 Task: Add a signature Jose Hernandez containing Have a great National Environment Day, Jose Hernandez to email address softage.5@softage.net and add a label Software development
Action: Mouse moved to (168, 24)
Screenshot: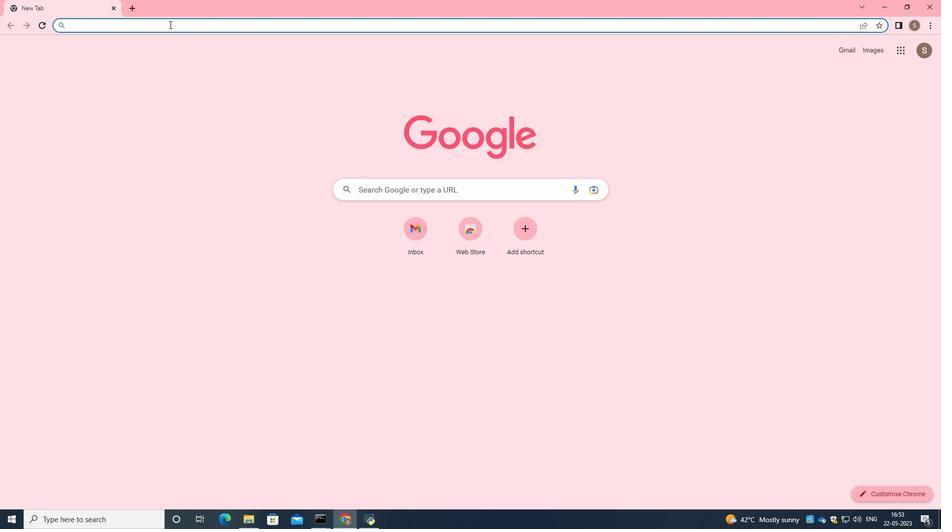 
Action: Mouse pressed left at (168, 24)
Screenshot: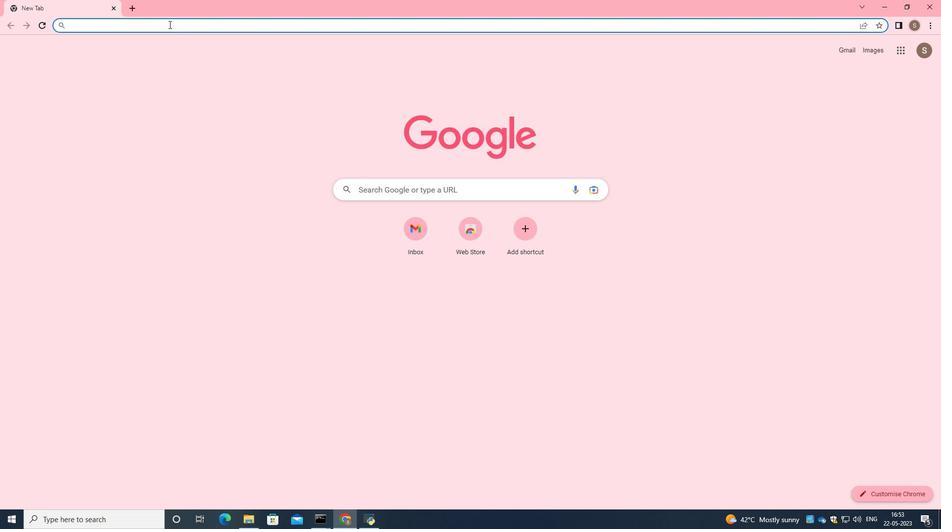 
Action: Mouse moved to (623, 349)
Screenshot: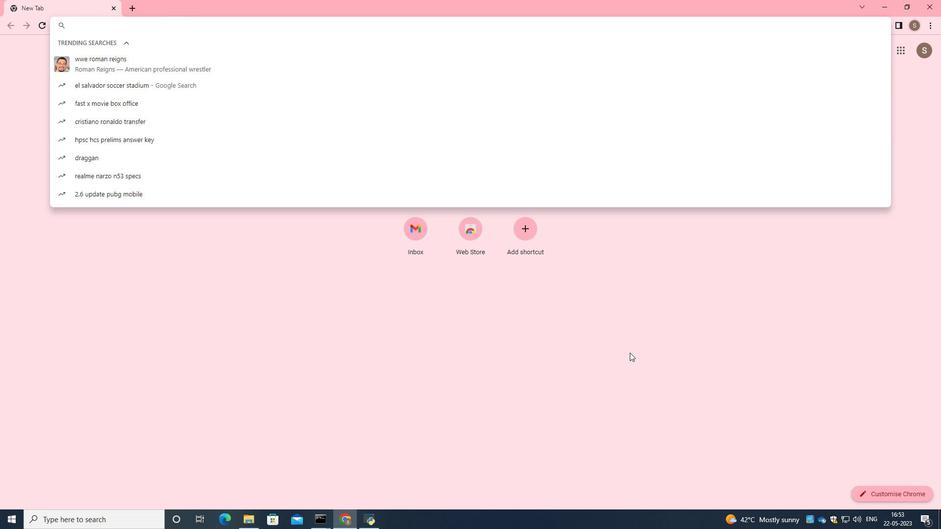 
Action: Mouse pressed left at (623, 349)
Screenshot: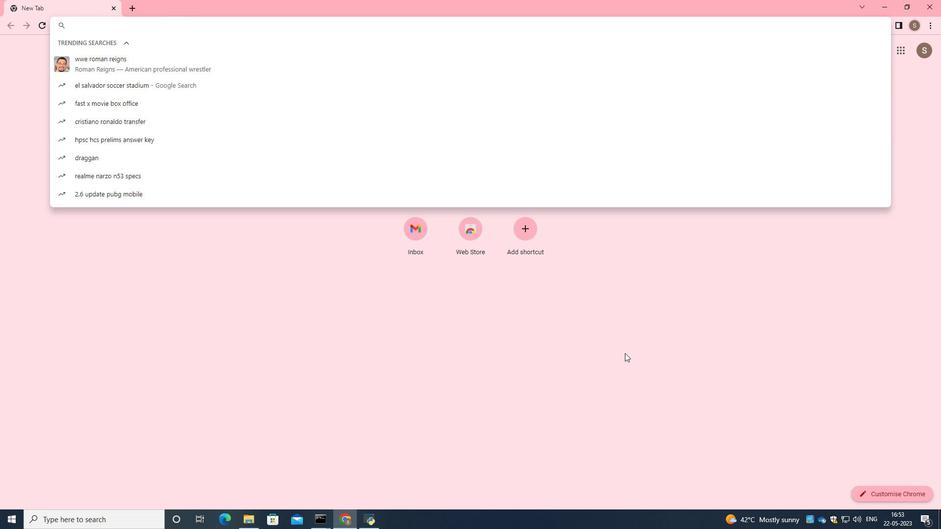 
Action: Mouse moved to (852, 52)
Screenshot: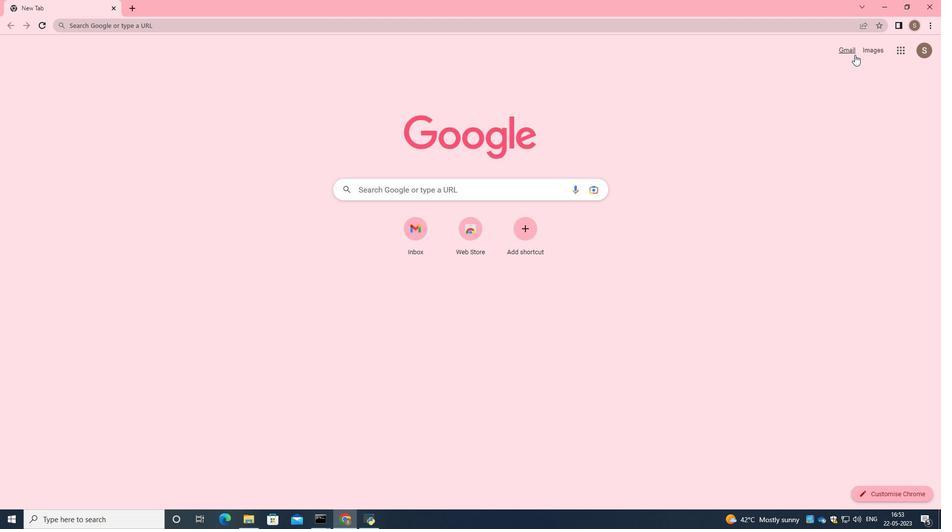 
Action: Mouse pressed left at (852, 52)
Screenshot: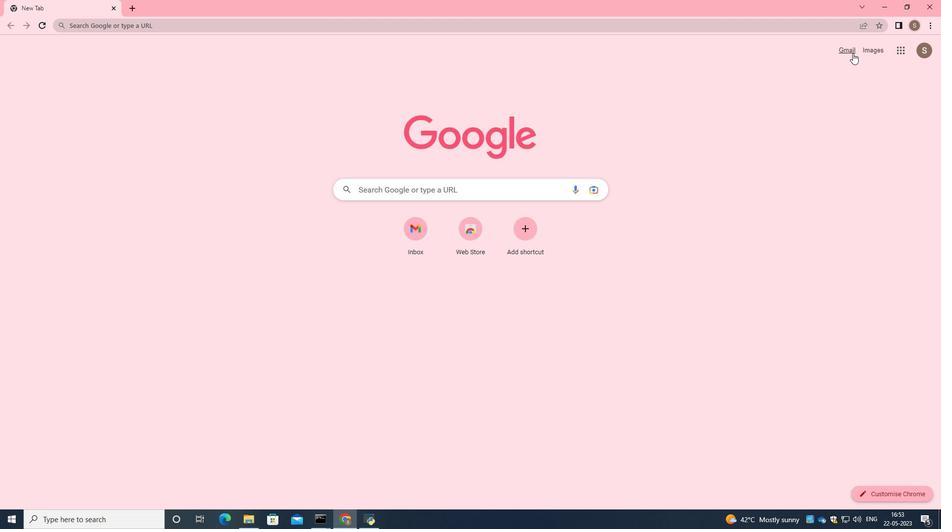 
Action: Mouse moved to (834, 72)
Screenshot: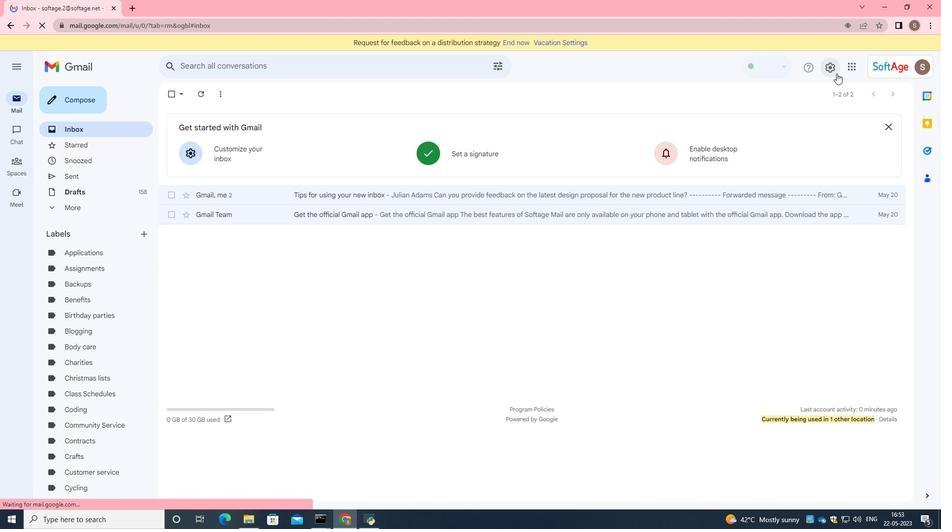 
Action: Mouse pressed left at (834, 72)
Screenshot: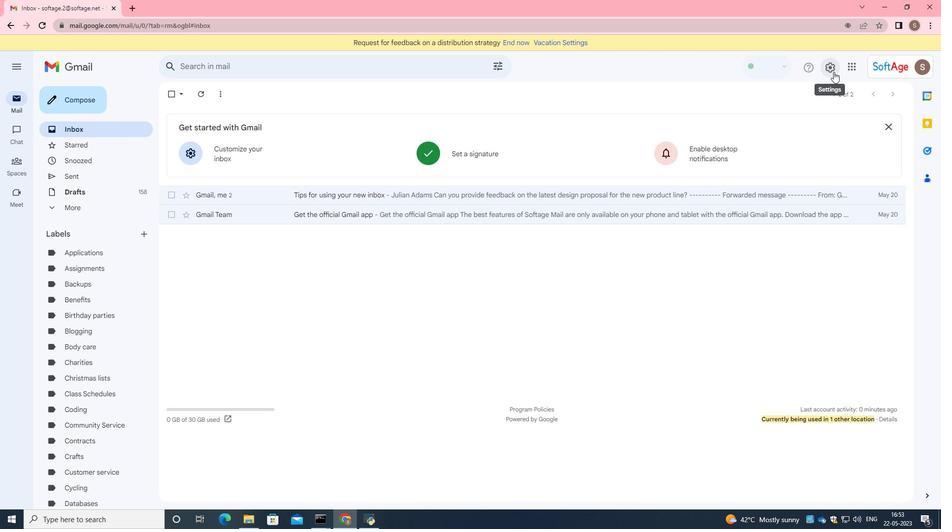 
Action: Mouse moved to (817, 113)
Screenshot: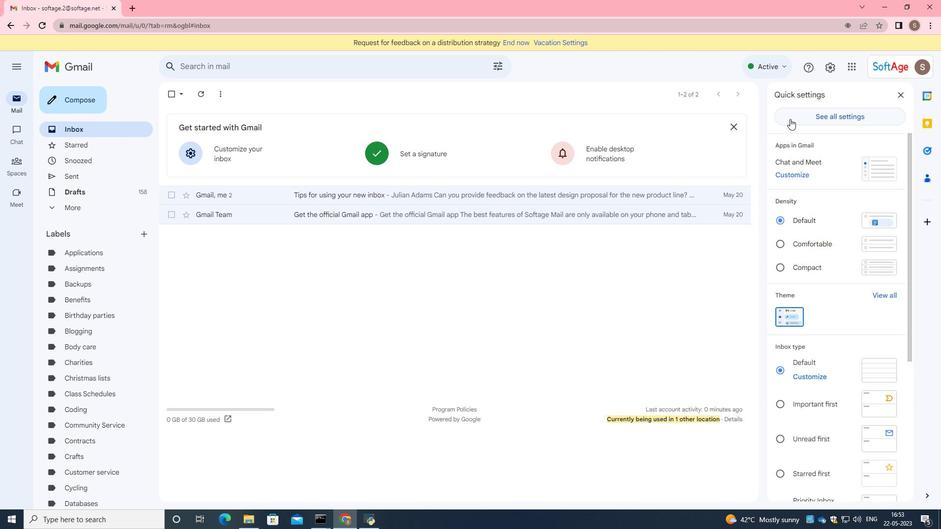 
Action: Mouse pressed left at (817, 113)
Screenshot: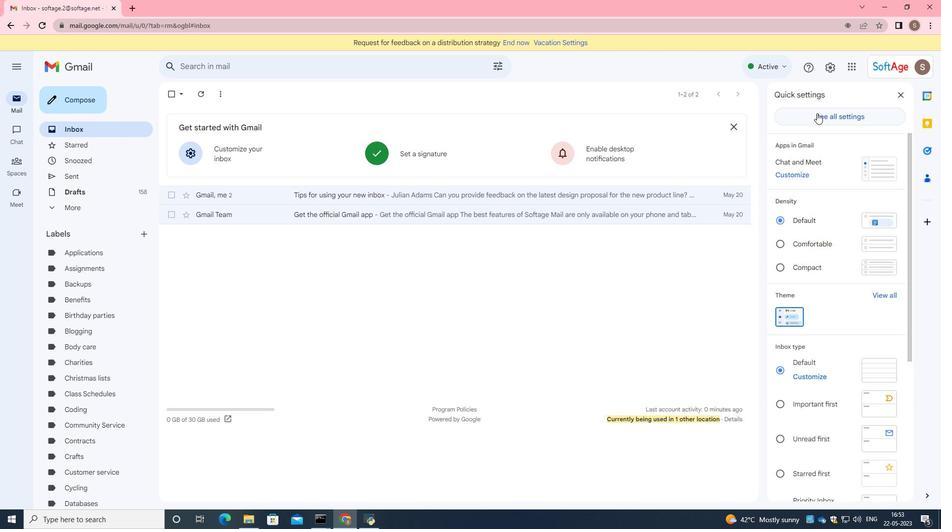
Action: Mouse moved to (541, 210)
Screenshot: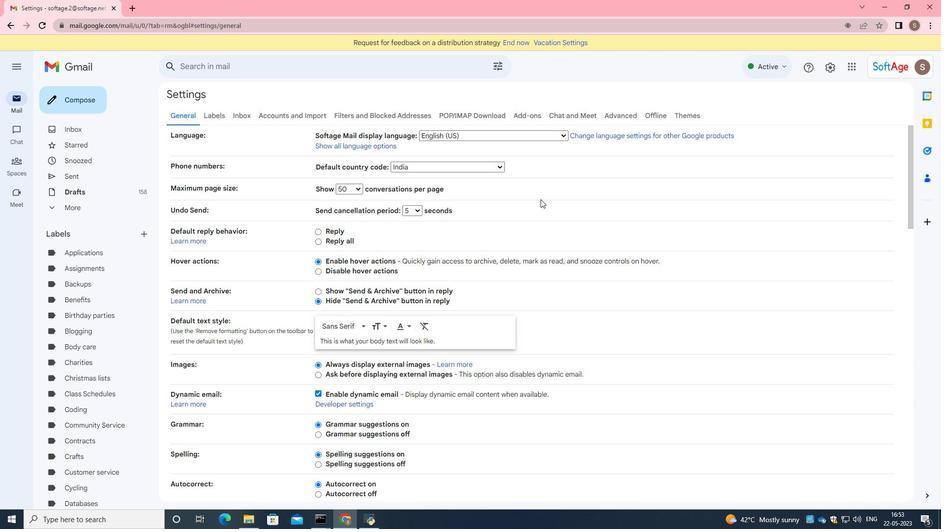
Action: Mouse scrolled (541, 210) with delta (0, 0)
Screenshot: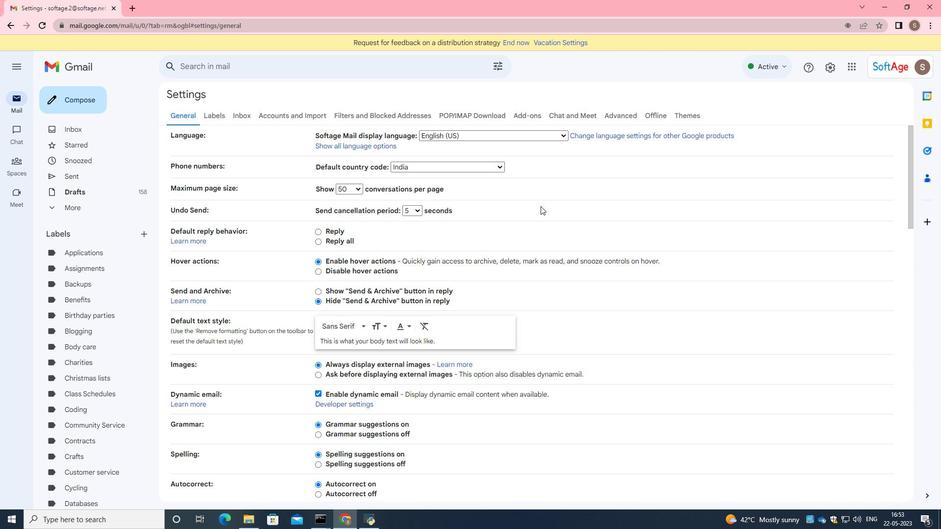 
Action: Mouse moved to (541, 214)
Screenshot: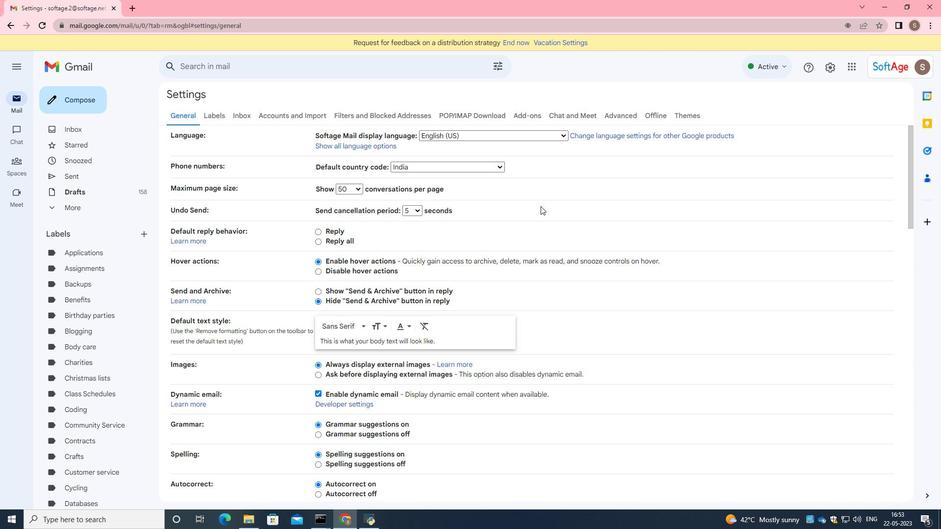
Action: Mouse scrolled (541, 214) with delta (0, 0)
Screenshot: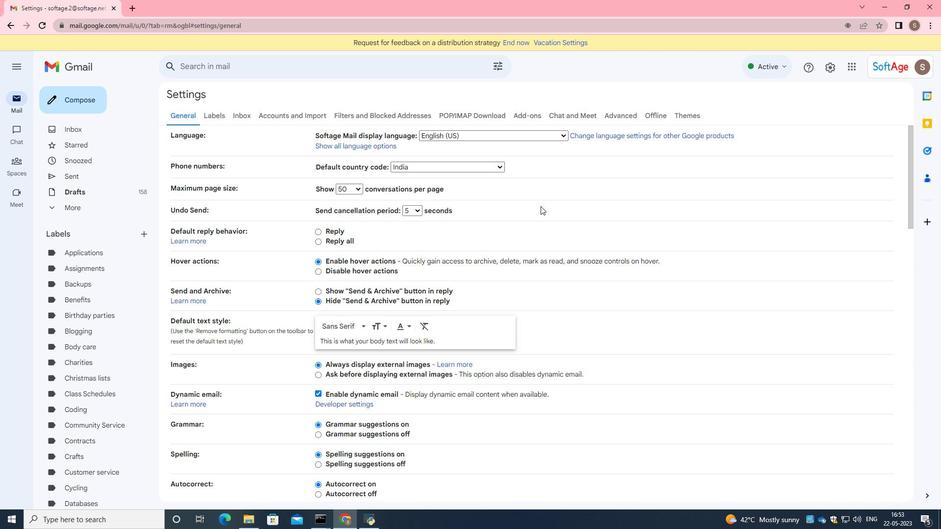 
Action: Mouse moved to (541, 215)
Screenshot: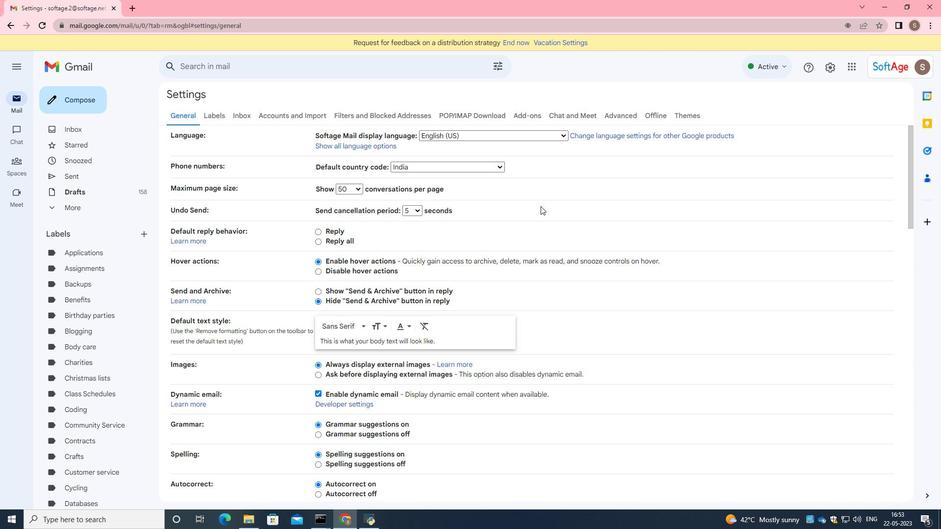 
Action: Mouse scrolled (541, 214) with delta (0, 0)
Screenshot: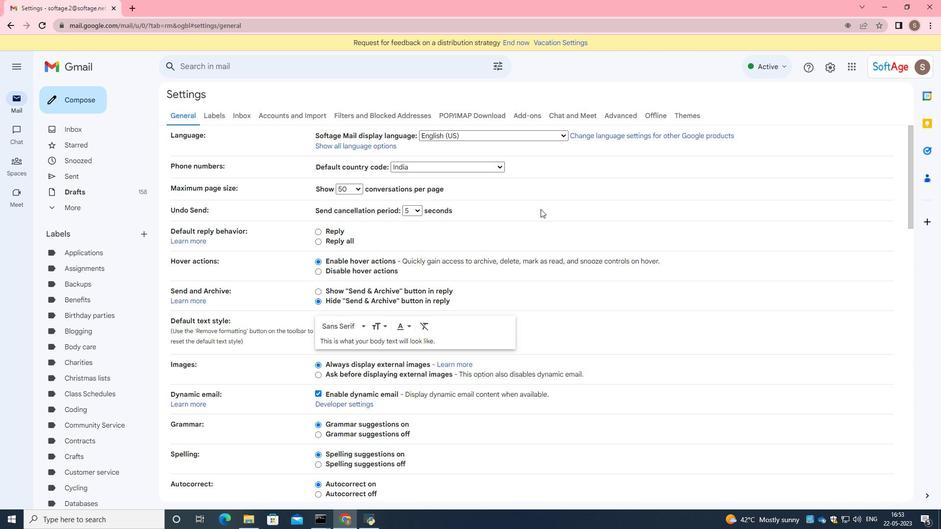 
Action: Mouse scrolled (541, 214) with delta (0, 0)
Screenshot: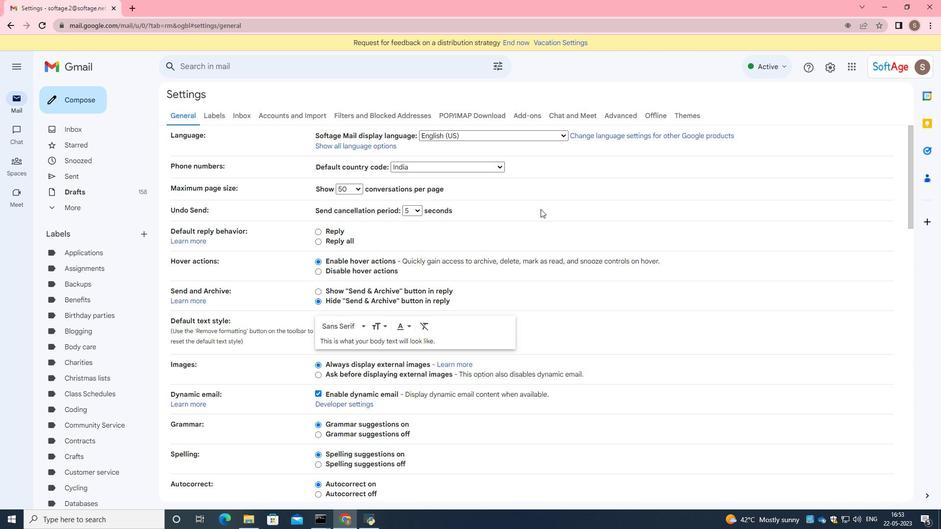 
Action: Mouse scrolled (541, 214) with delta (0, 0)
Screenshot: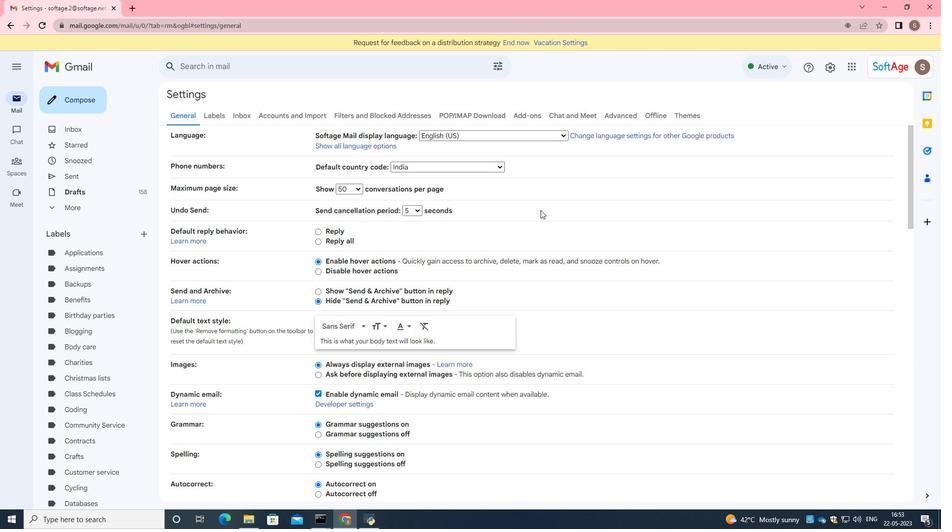 
Action: Mouse moved to (540, 215)
Screenshot: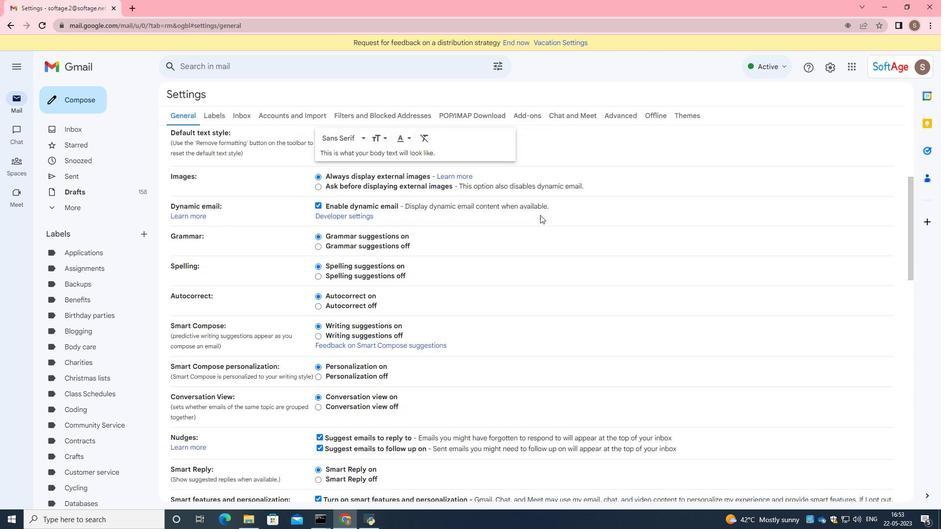 
Action: Mouse scrolled (540, 214) with delta (0, 0)
Screenshot: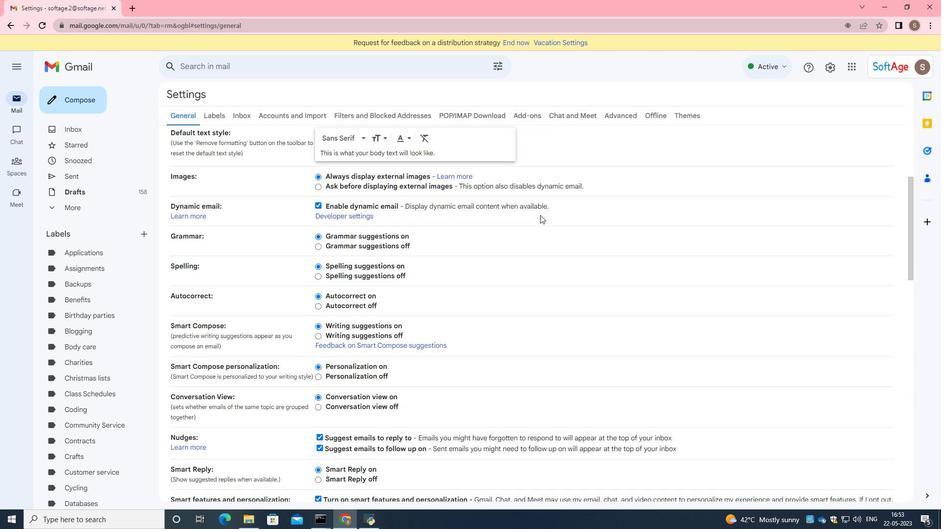
Action: Mouse scrolled (540, 214) with delta (0, 0)
Screenshot: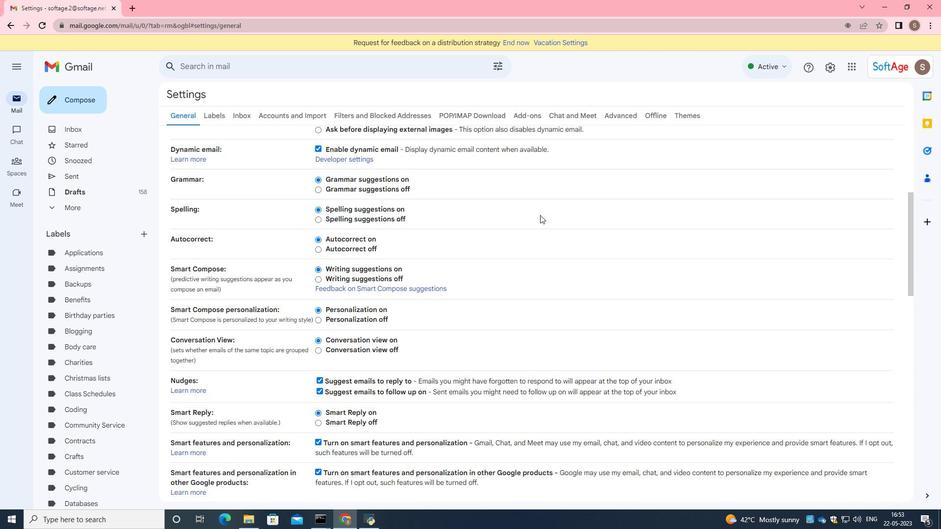 
Action: Mouse scrolled (540, 214) with delta (0, 0)
Screenshot: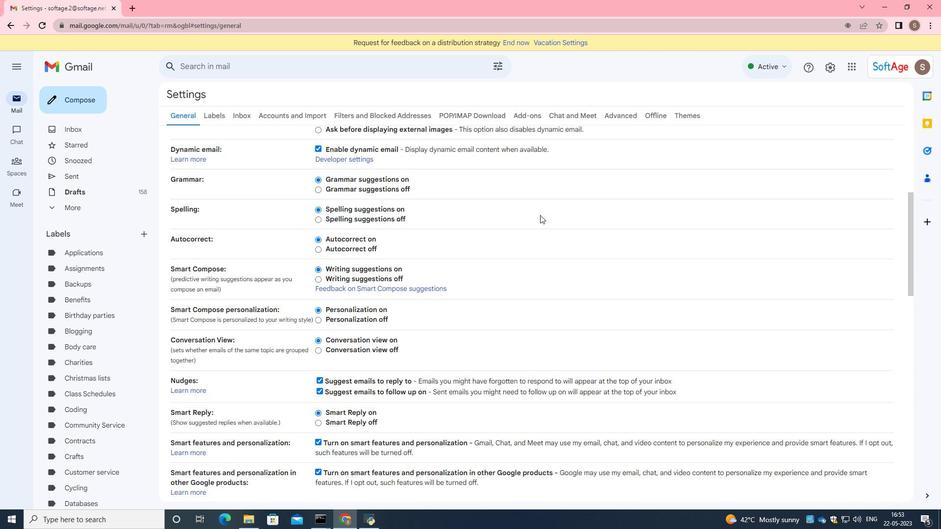 
Action: Mouse scrolled (540, 214) with delta (0, 0)
Screenshot: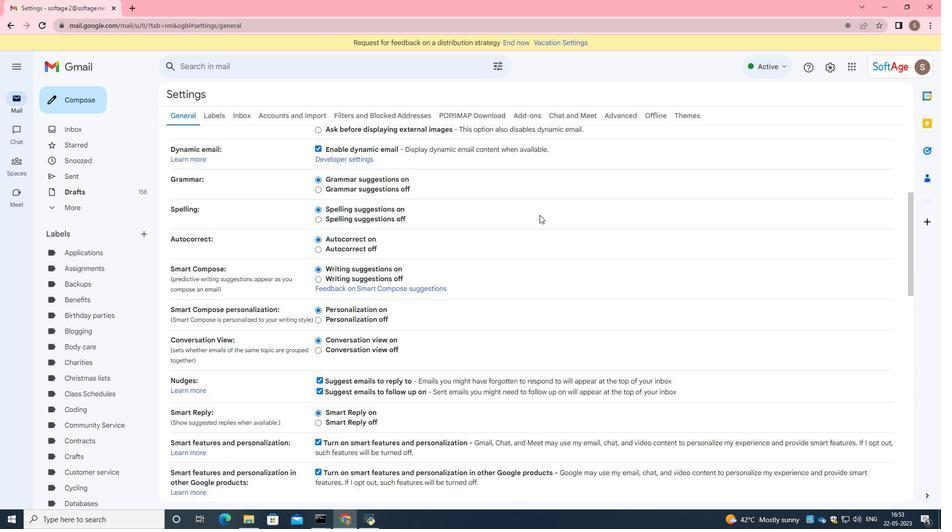 
Action: Mouse scrolled (540, 214) with delta (0, 0)
Screenshot: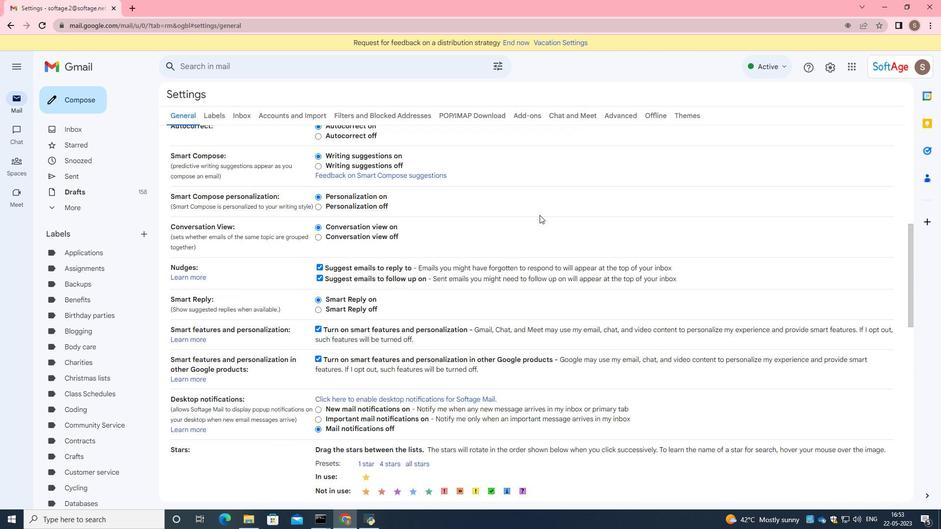 
Action: Mouse scrolled (540, 214) with delta (0, 0)
Screenshot: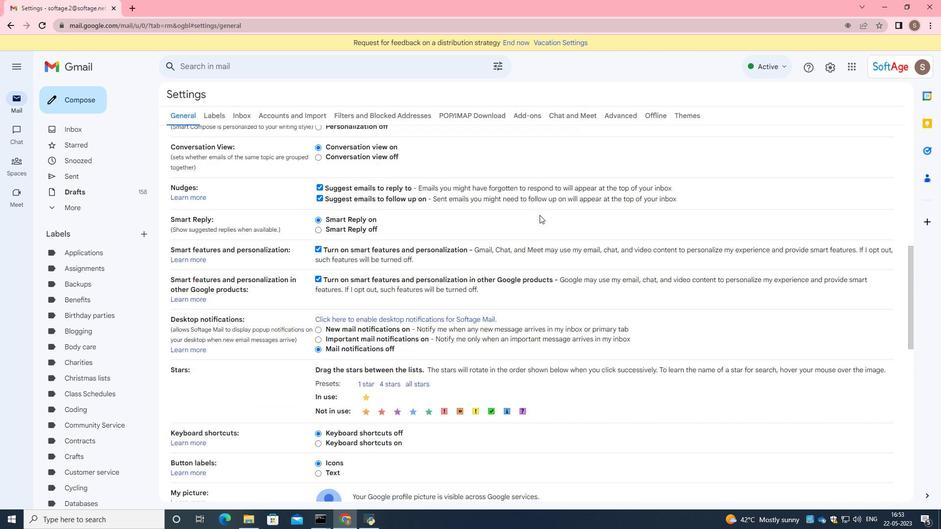 
Action: Mouse moved to (427, 464)
Screenshot: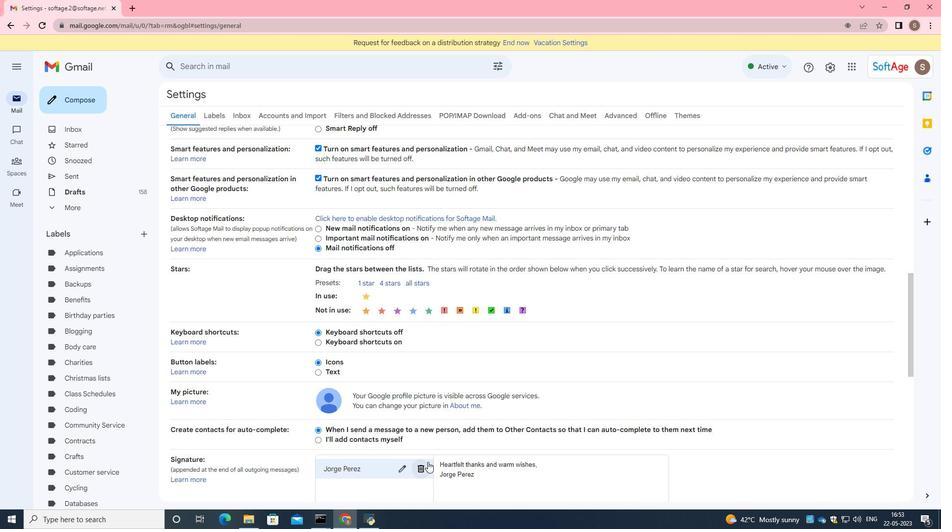 
Action: Mouse pressed left at (427, 464)
Screenshot: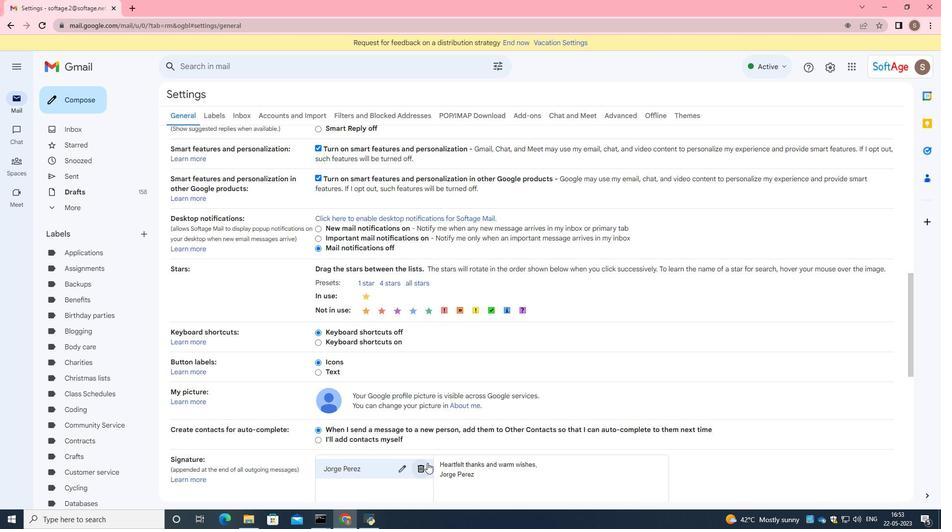 
Action: Mouse moved to (551, 288)
Screenshot: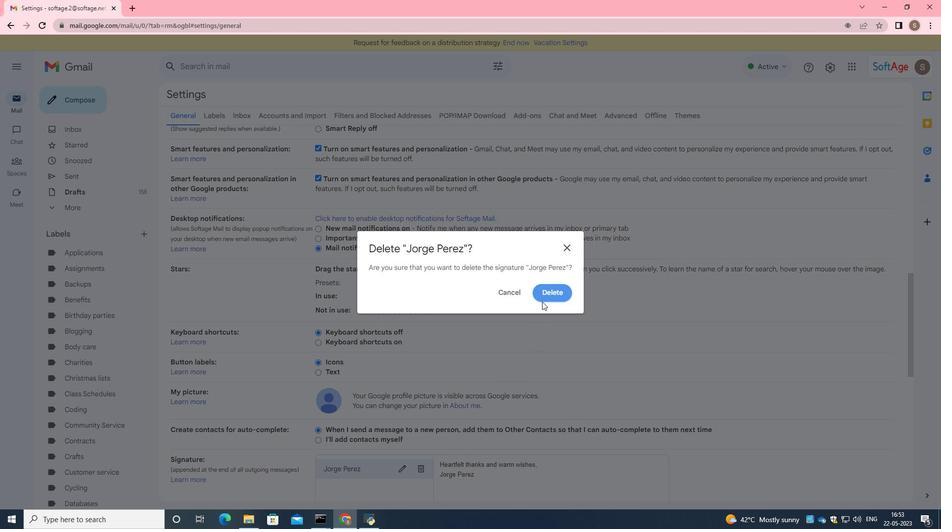 
Action: Mouse pressed left at (551, 288)
Screenshot: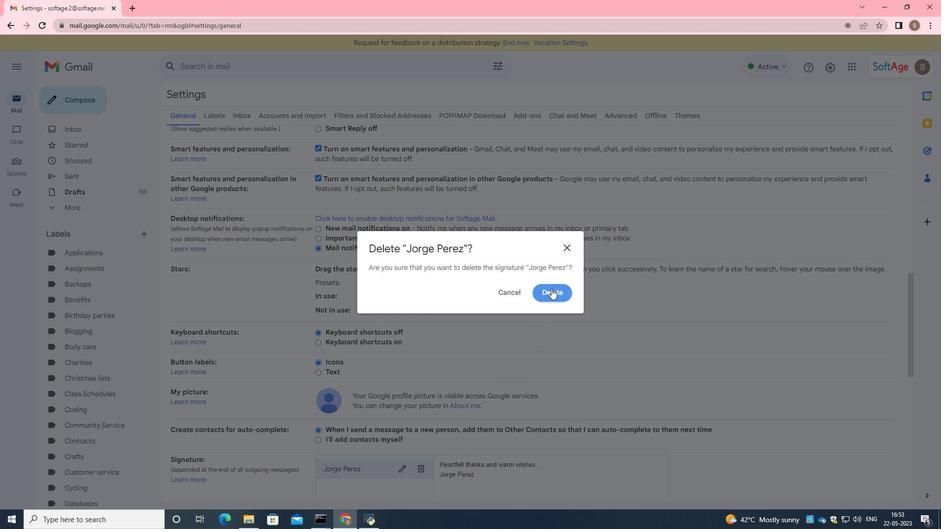 
Action: Mouse moved to (474, 378)
Screenshot: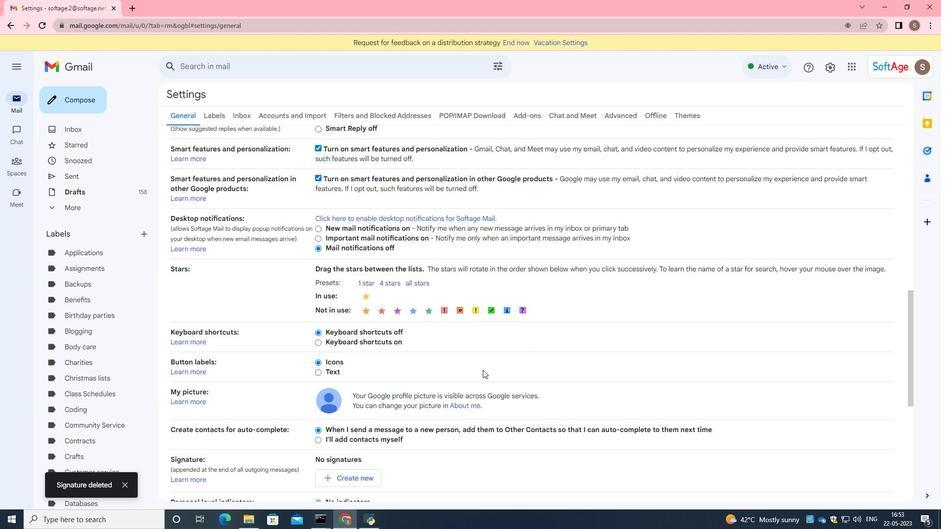 
Action: Mouse scrolled (474, 377) with delta (0, 0)
Screenshot: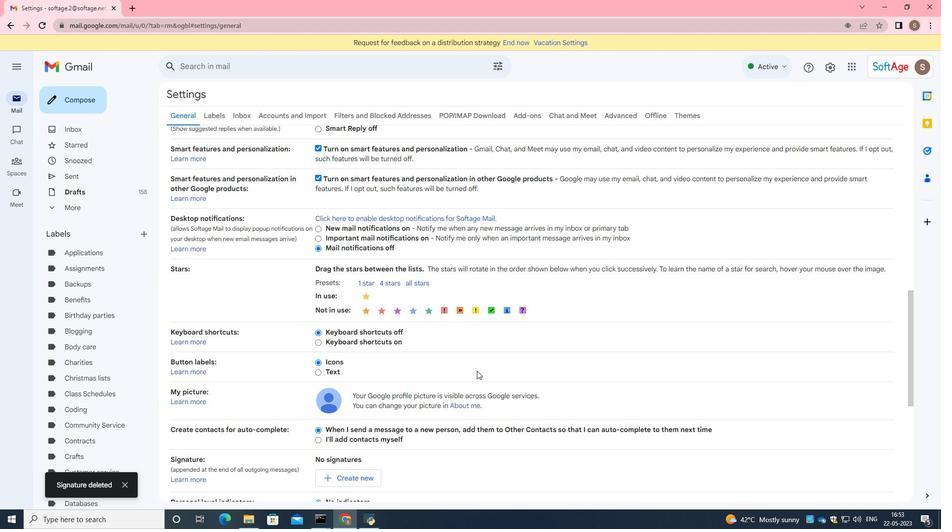 
Action: Mouse moved to (472, 385)
Screenshot: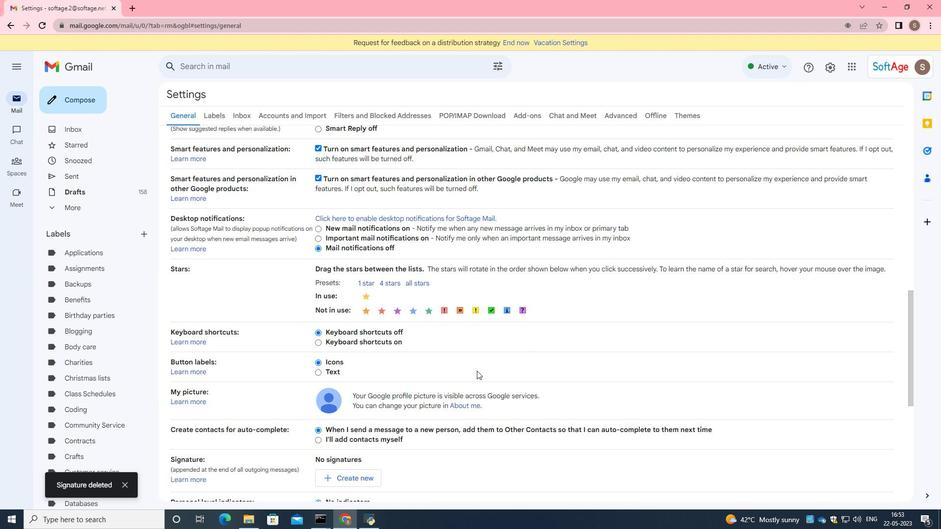 
Action: Mouse scrolled (472, 384) with delta (0, 0)
Screenshot: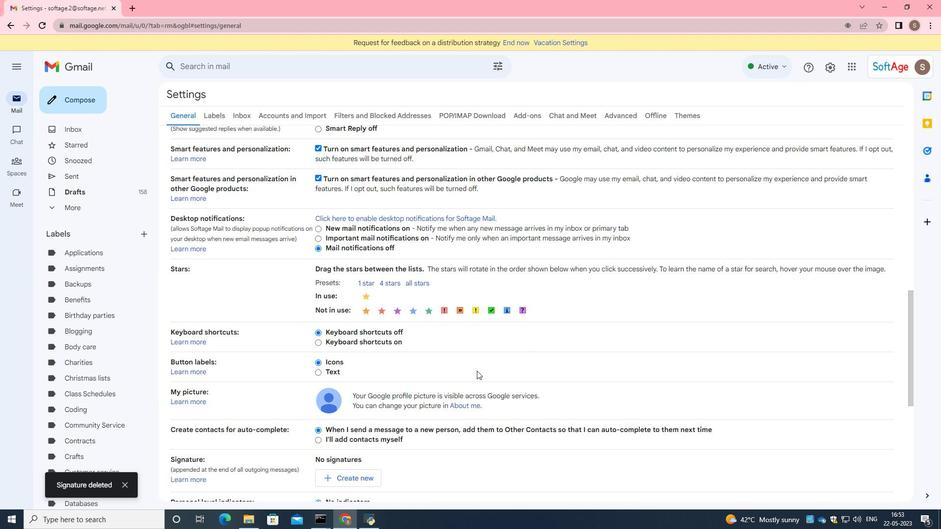 
Action: Mouse moved to (470, 387)
Screenshot: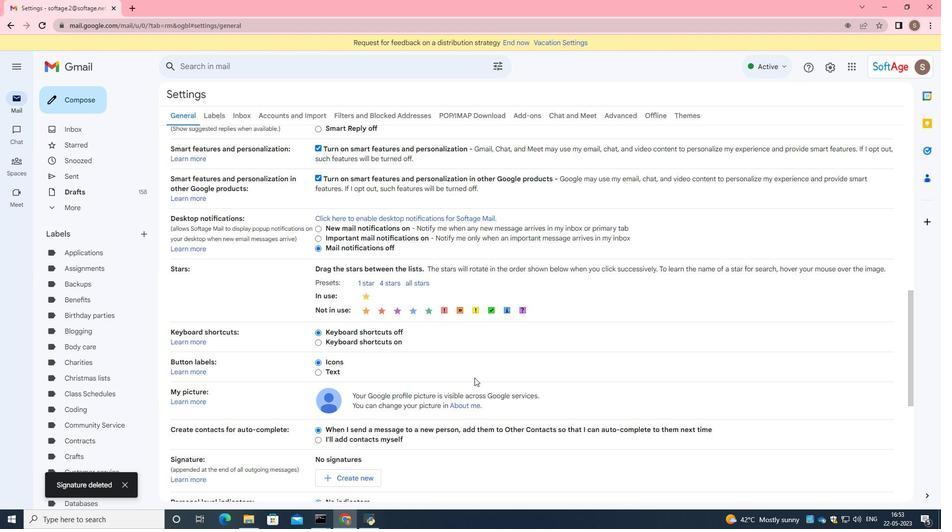 
Action: Mouse scrolled (470, 387) with delta (0, 0)
Screenshot: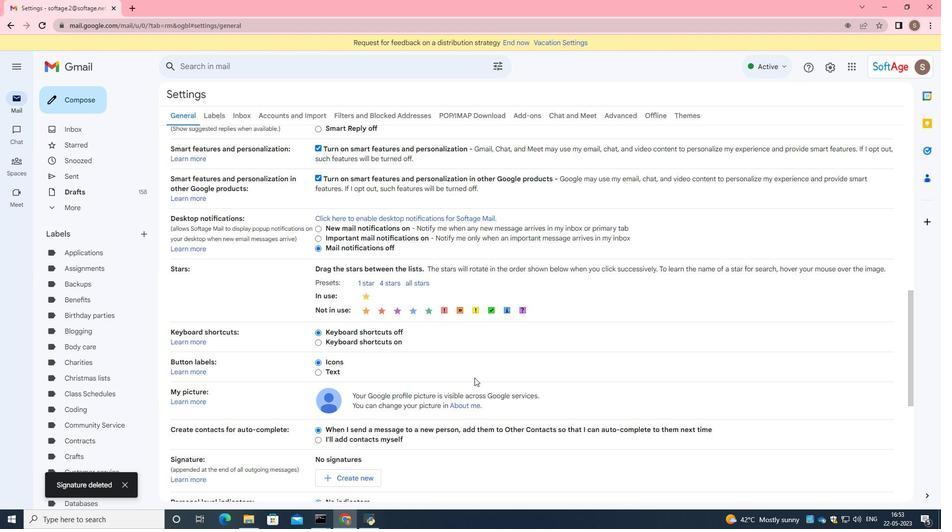 
Action: Mouse moved to (361, 317)
Screenshot: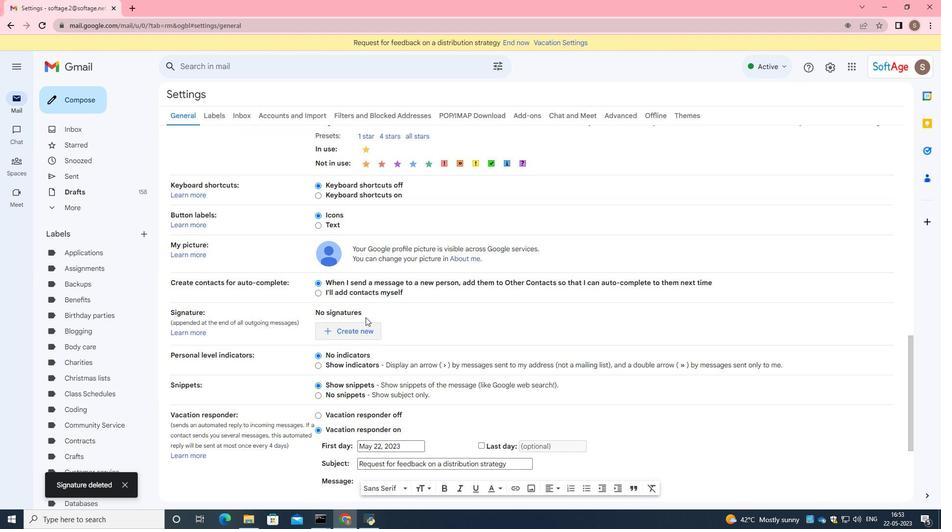 
Action: Mouse pressed left at (361, 317)
Screenshot: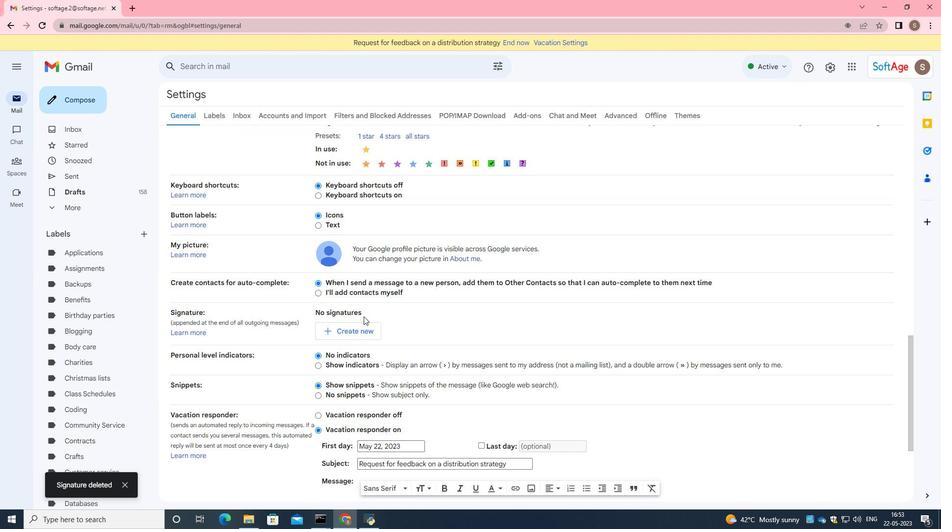 
Action: Mouse moved to (365, 331)
Screenshot: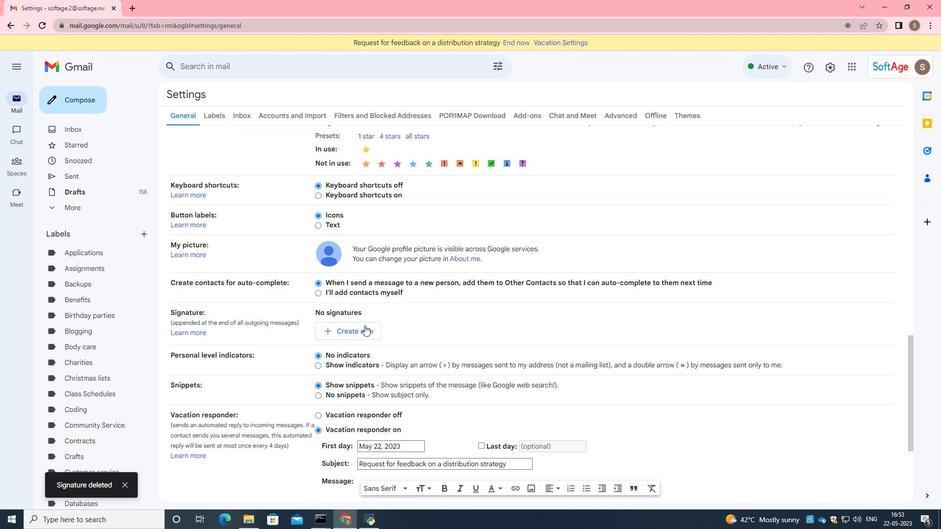 
Action: Mouse pressed left at (365, 331)
Screenshot: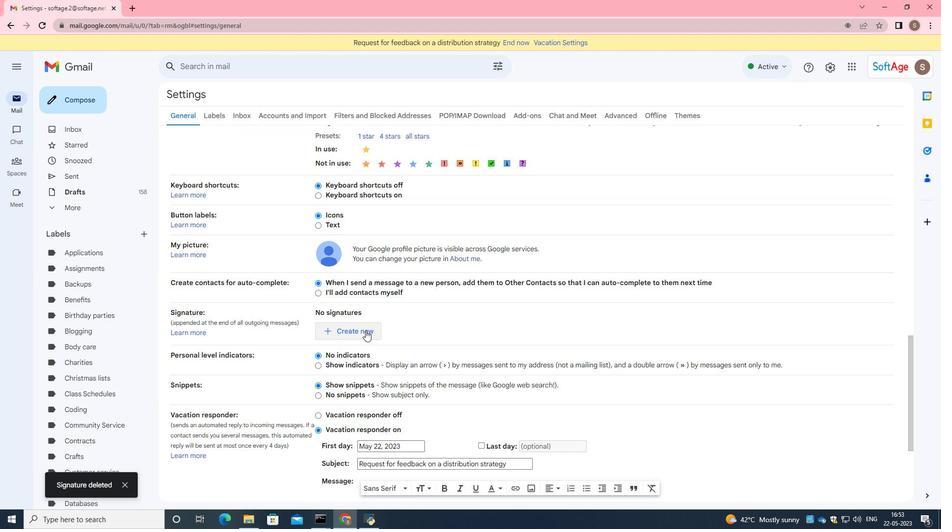 
Action: Mouse moved to (482, 264)
Screenshot: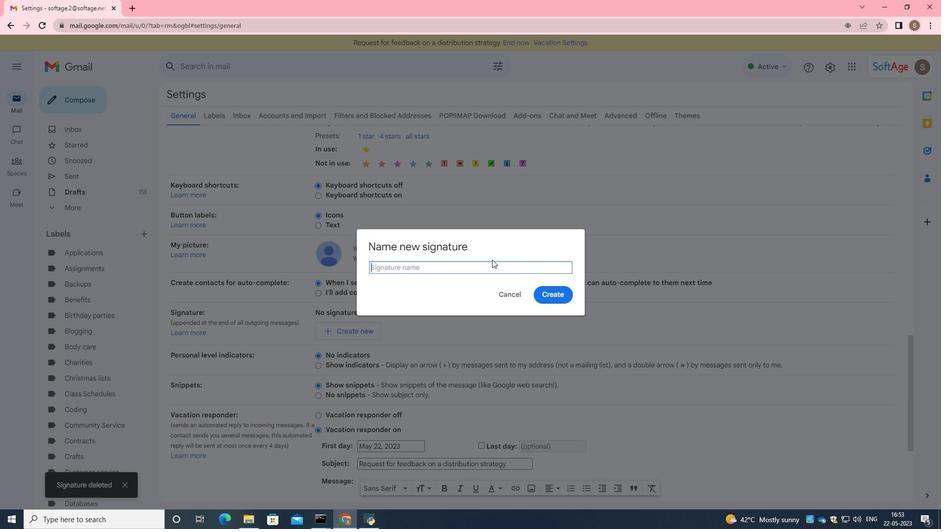 
Action: Key pressed <Key.caps_lock>J<Key.caps_lock>ose<Key.space><Key.caps_lock>H<Key.caps_lock>ernandez
Screenshot: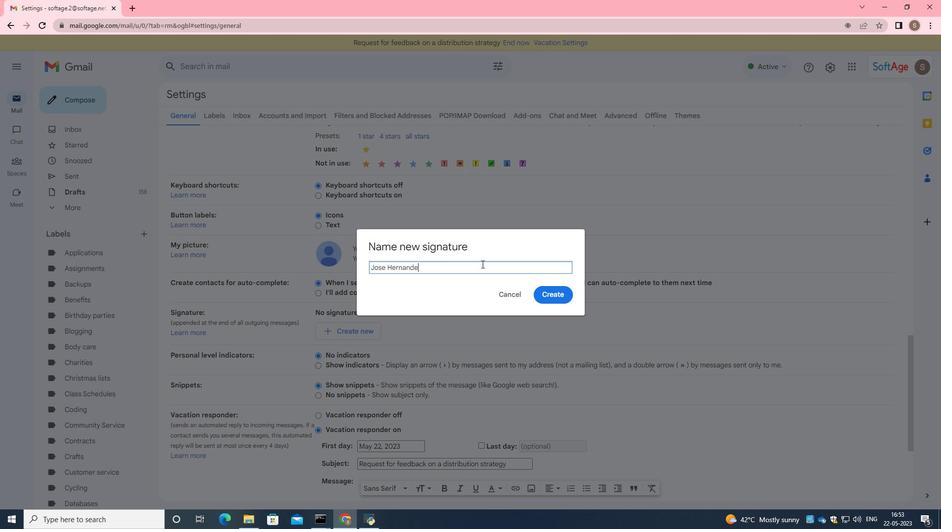 
Action: Mouse moved to (540, 292)
Screenshot: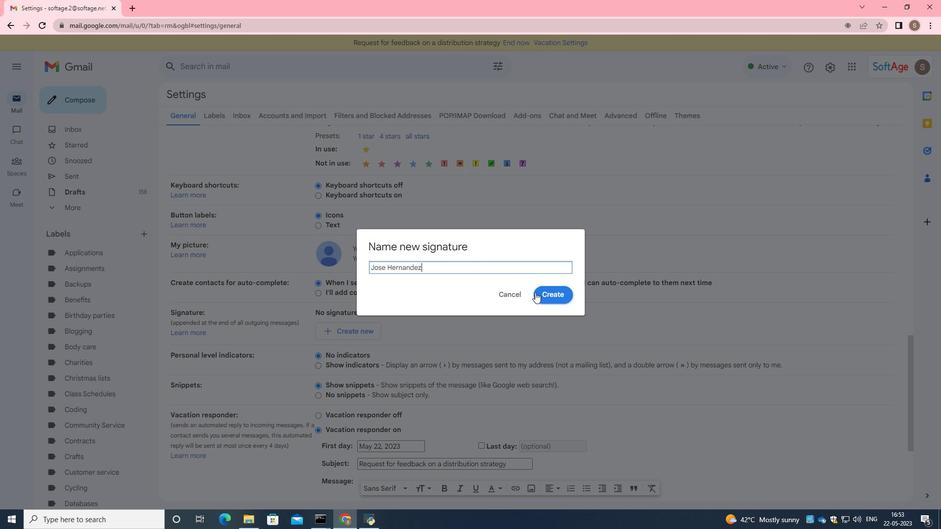 
Action: Mouse pressed left at (540, 292)
Screenshot: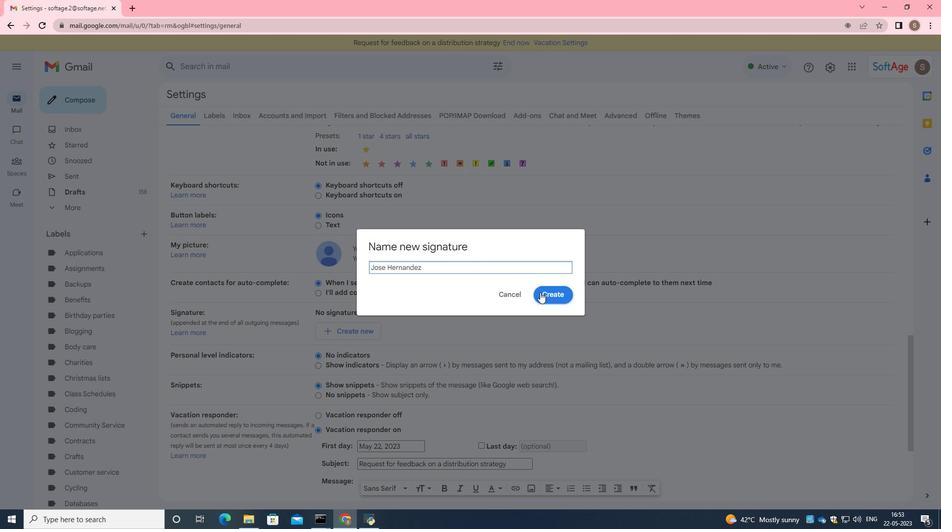 
Action: Mouse moved to (505, 329)
Screenshot: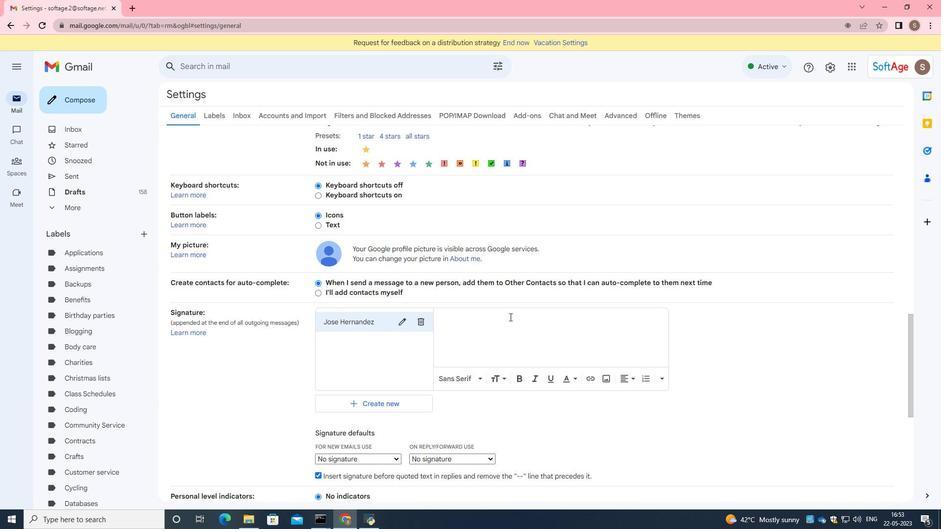 
Action: Mouse pressed left at (505, 329)
Screenshot: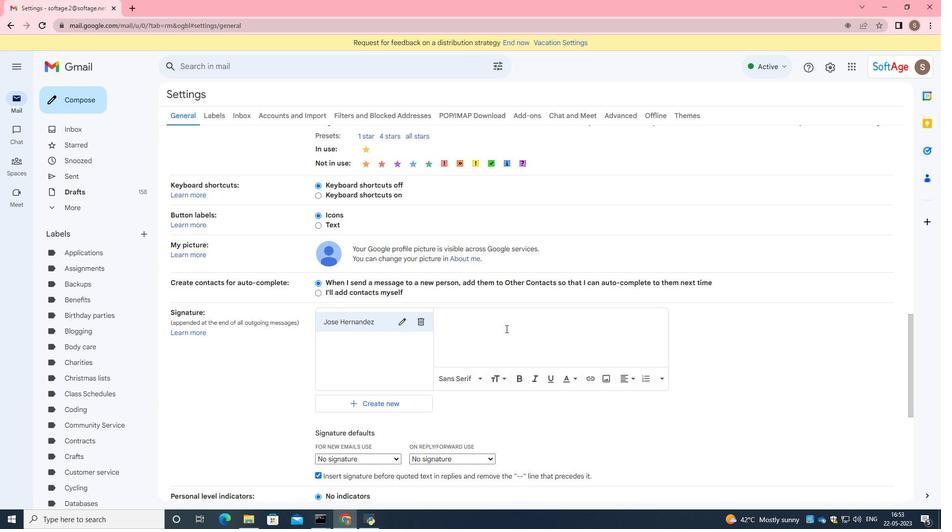 
Action: Key pressed <Key.caps_lock>H<Key.caps_lock>ave<Key.space>a<Key.space>great<Key.space><Key.caps_lock>N<Key.caps_lock>ational<Key.space><Key.caps_lock>E<Key.caps_lock>nvironment<Key.space><Key.caps_lock>D<Key.caps_lock>ay,<Key.enter><Key.caps_lock>J<Key.caps_lock>ose<Key.space><Key.caps_lock>H<Key.caps_lock>ernandez
Screenshot: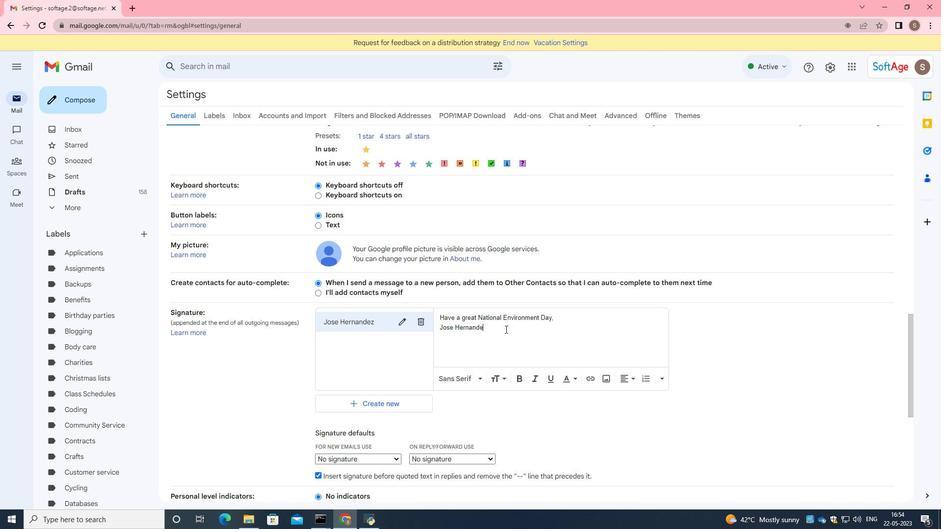
Action: Mouse moved to (506, 353)
Screenshot: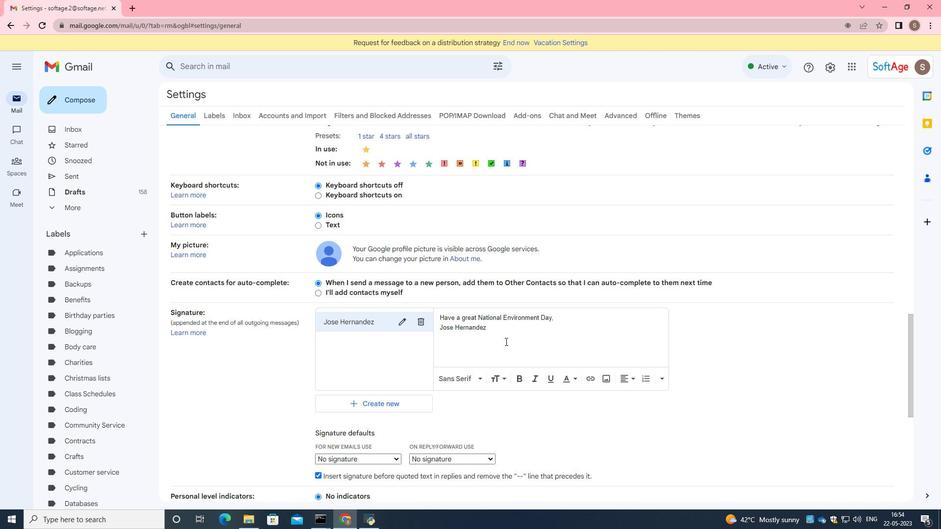
Action: Mouse scrolled (506, 352) with delta (0, 0)
Screenshot: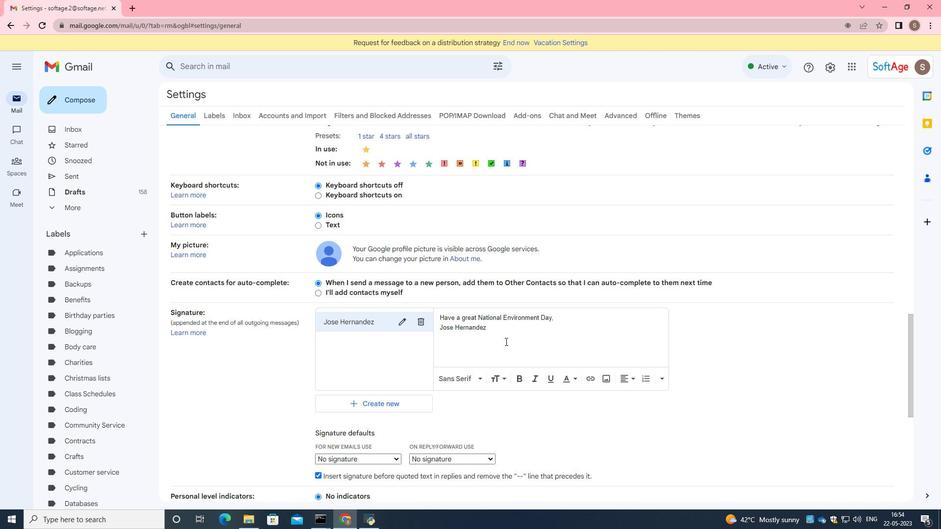 
Action: Mouse moved to (506, 354)
Screenshot: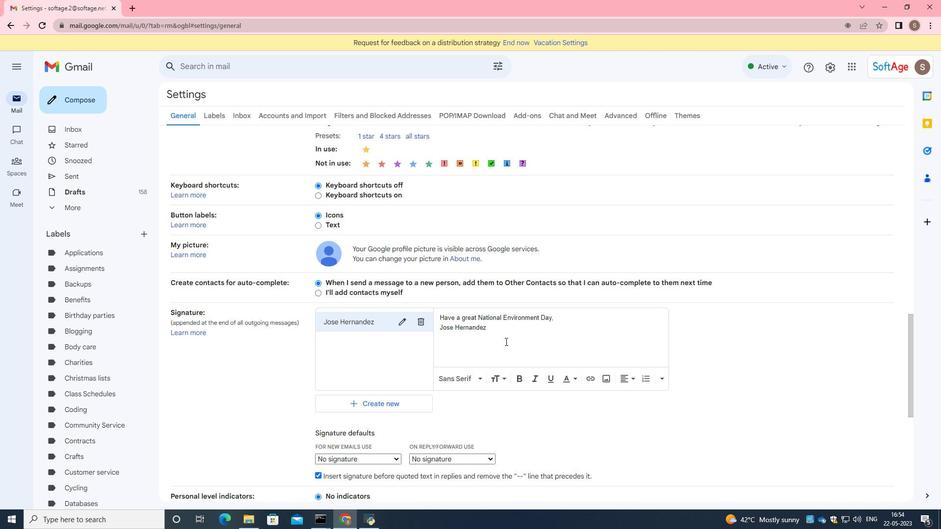 
Action: Mouse scrolled (506, 353) with delta (0, 0)
Screenshot: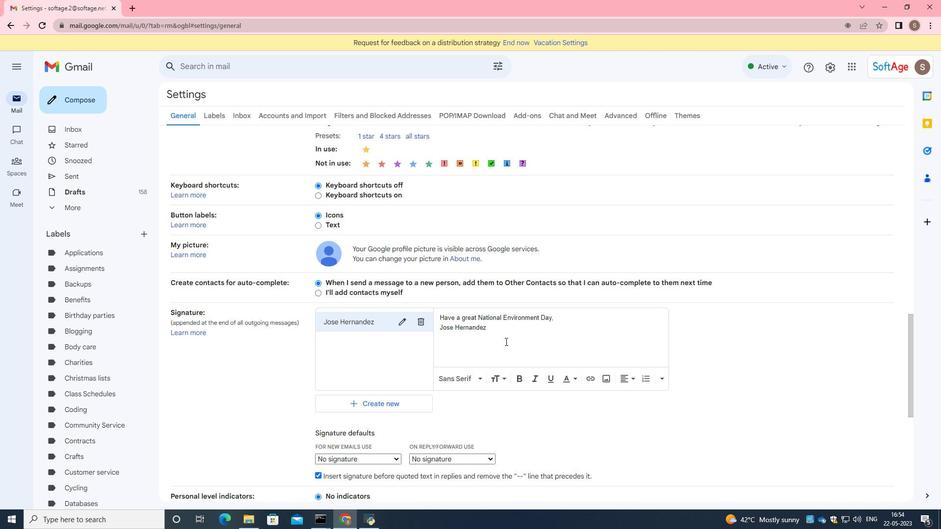 
Action: Mouse scrolled (506, 353) with delta (0, 0)
Screenshot: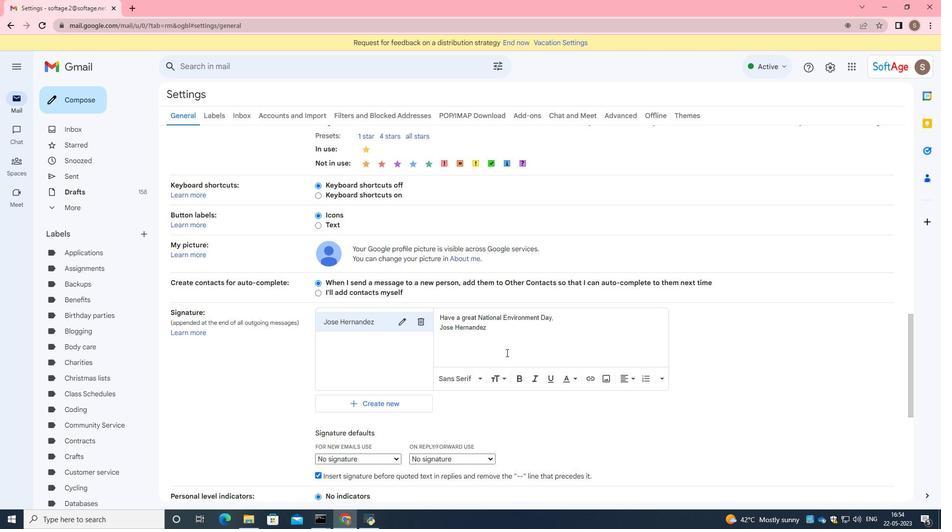 
Action: Mouse moved to (504, 361)
Screenshot: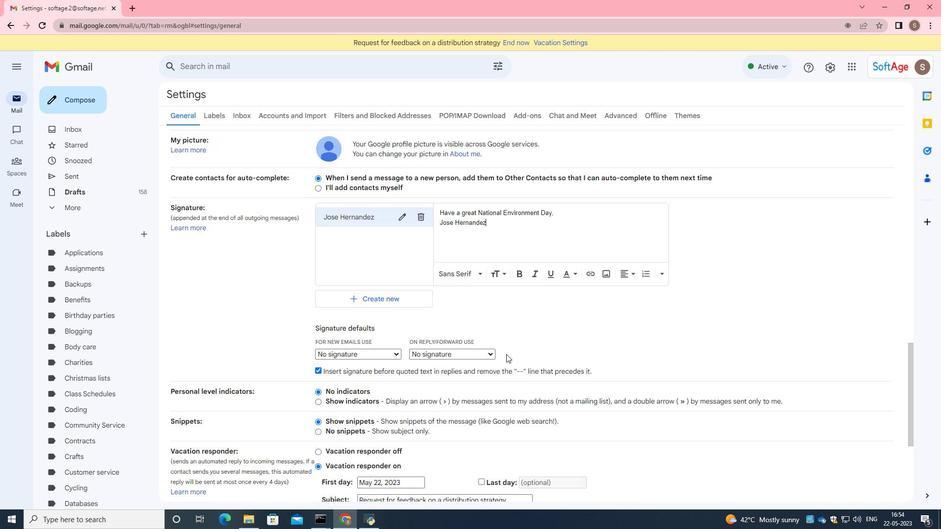 
Action: Mouse scrolled (504, 361) with delta (0, 0)
Screenshot: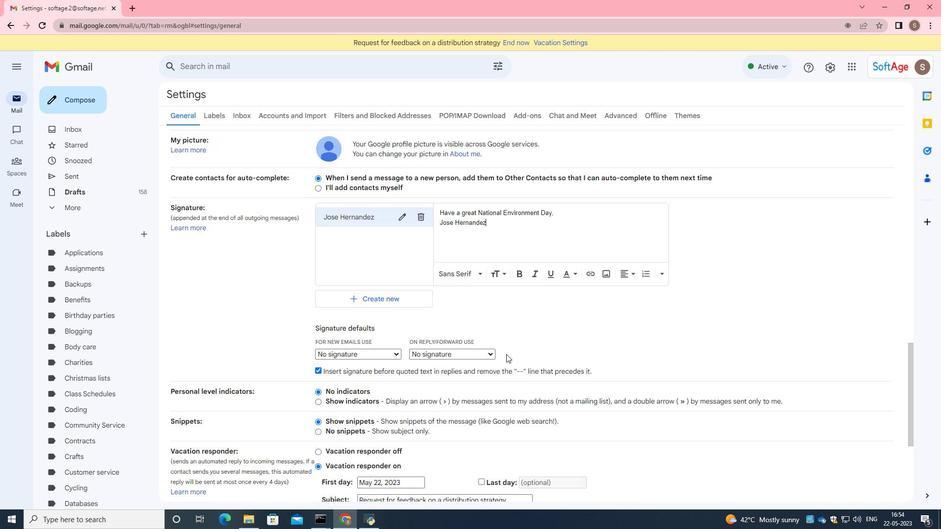 
Action: Mouse moved to (504, 361)
Screenshot: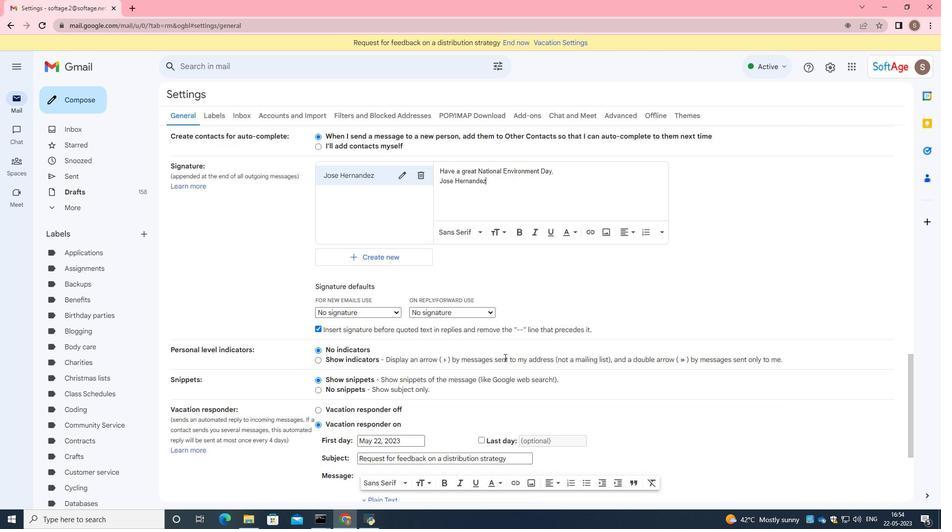 
Action: Mouse scrolled (504, 361) with delta (0, 0)
Screenshot: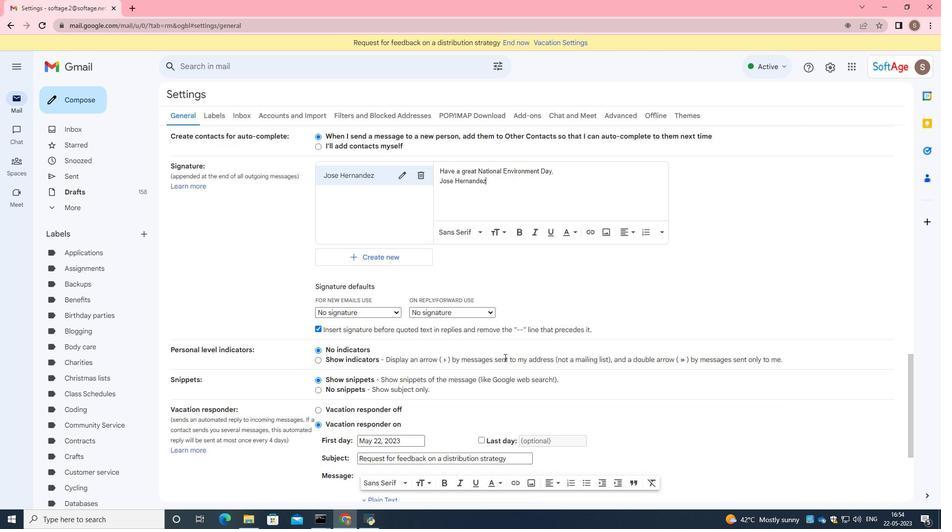 
Action: Mouse scrolled (504, 361) with delta (0, 0)
Screenshot: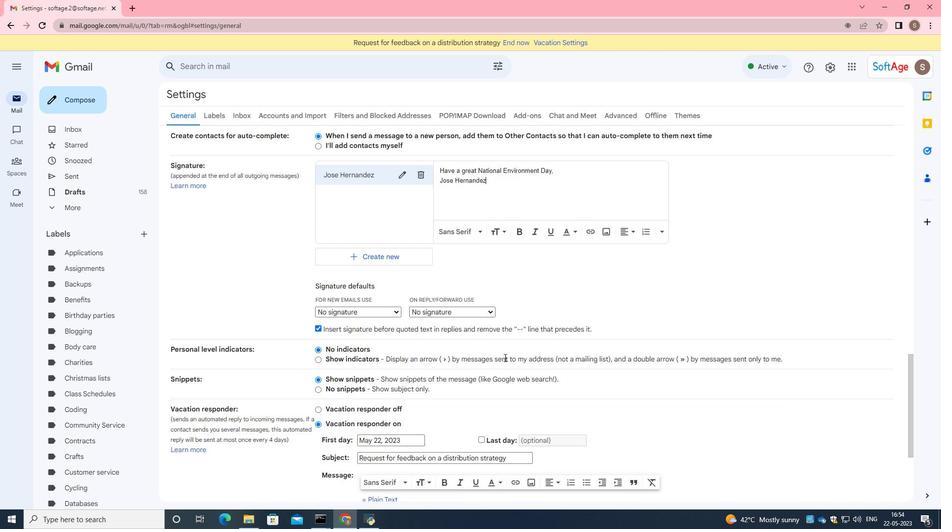 
Action: Mouse moved to (500, 360)
Screenshot: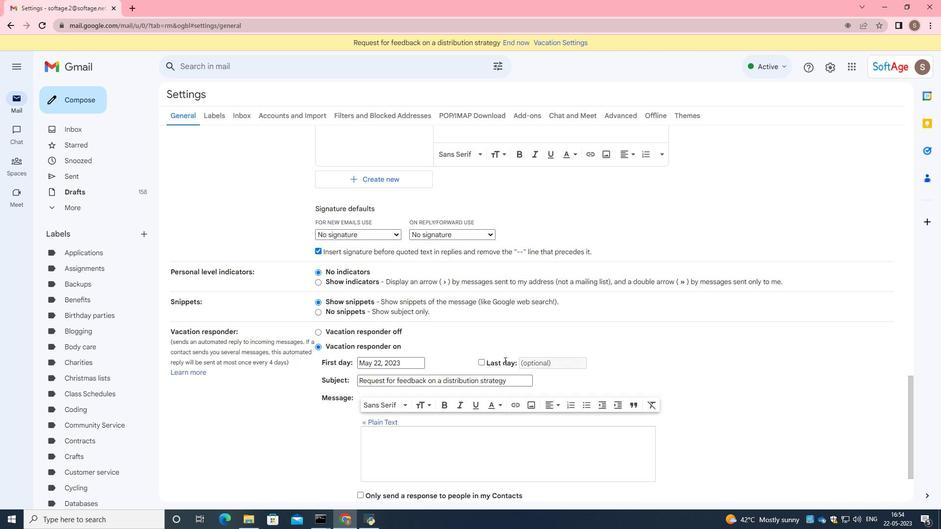 
Action: Mouse scrolled (500, 360) with delta (0, 0)
Screenshot: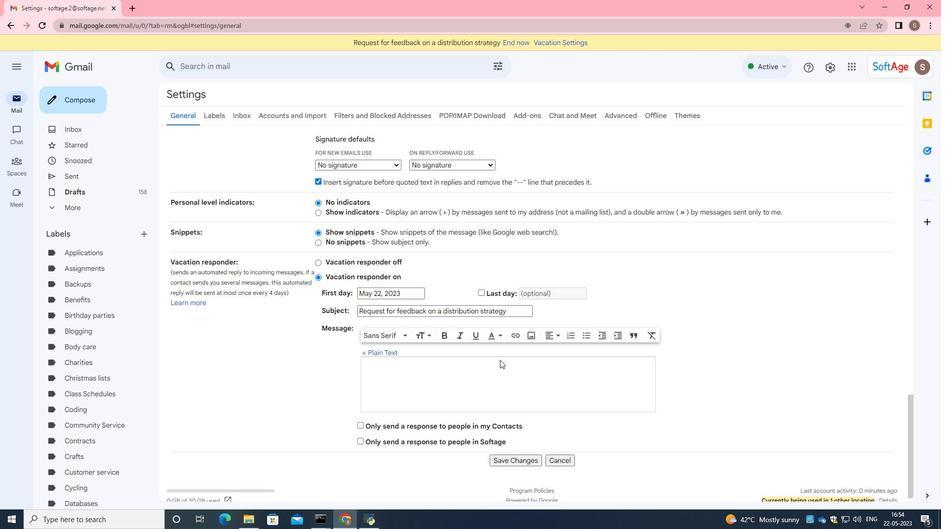 
Action: Mouse moved to (500, 361)
Screenshot: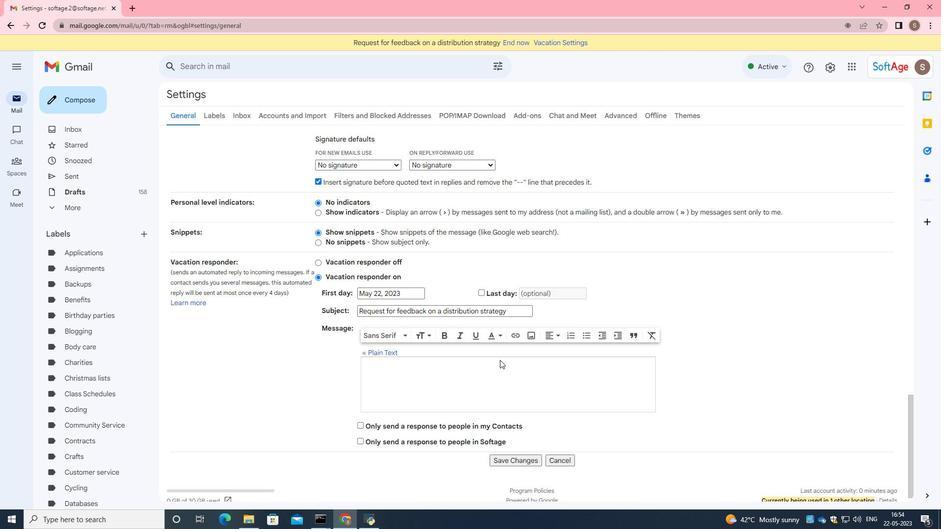 
Action: Mouse scrolled (500, 360) with delta (0, 0)
Screenshot: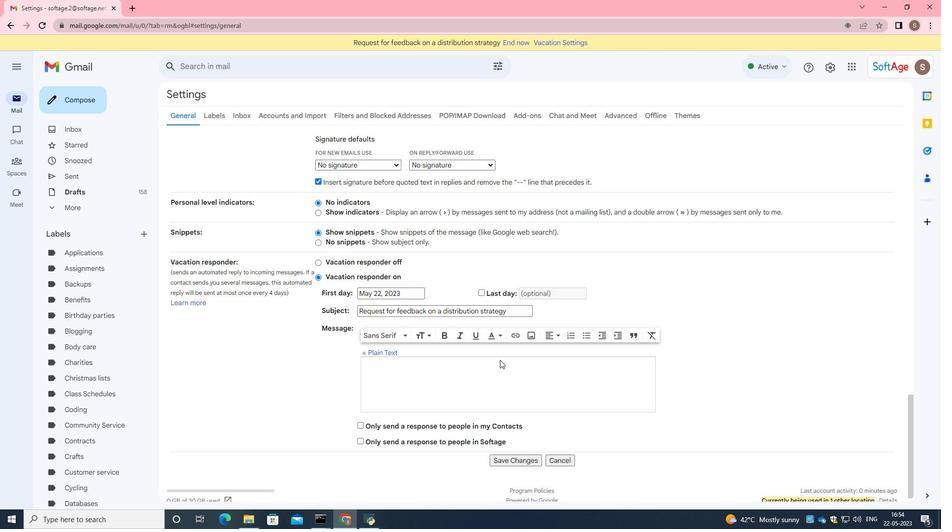 
Action: Mouse moved to (513, 453)
Screenshot: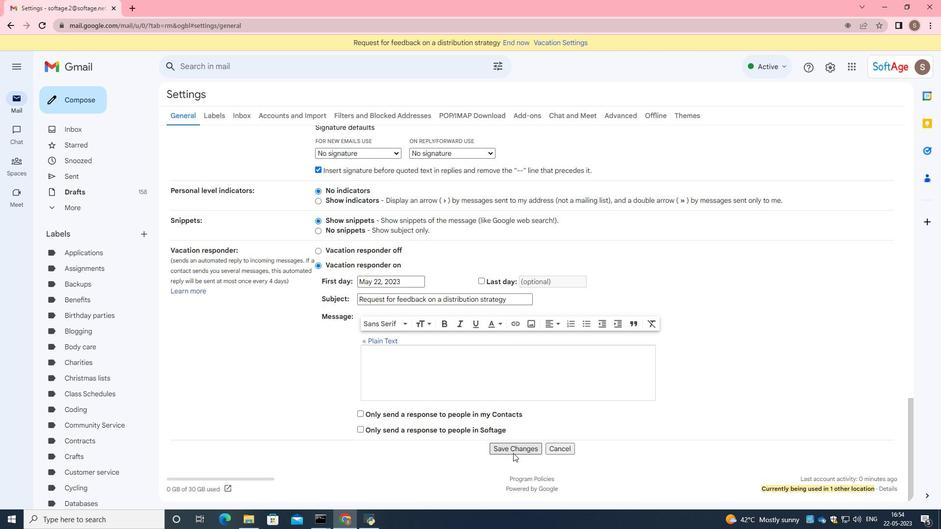 
Action: Mouse pressed left at (513, 453)
Screenshot: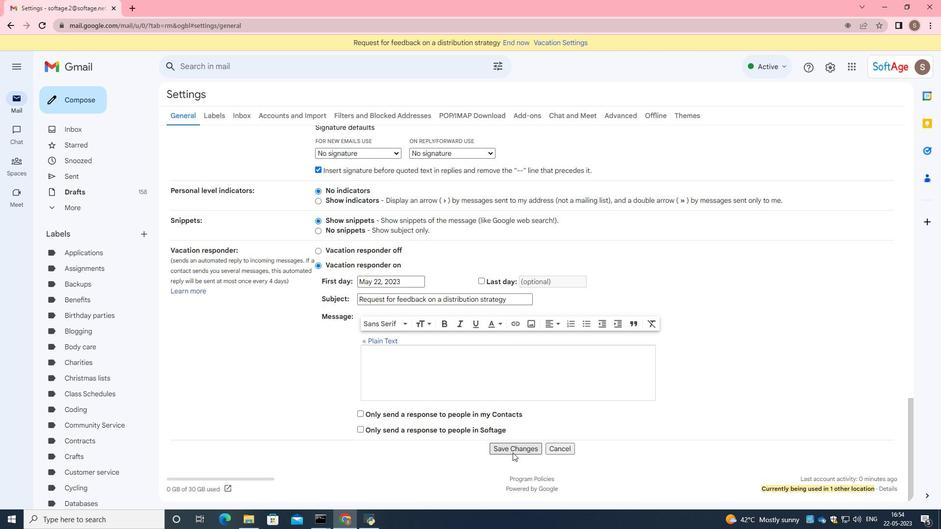 
Action: Mouse moved to (87, 101)
Screenshot: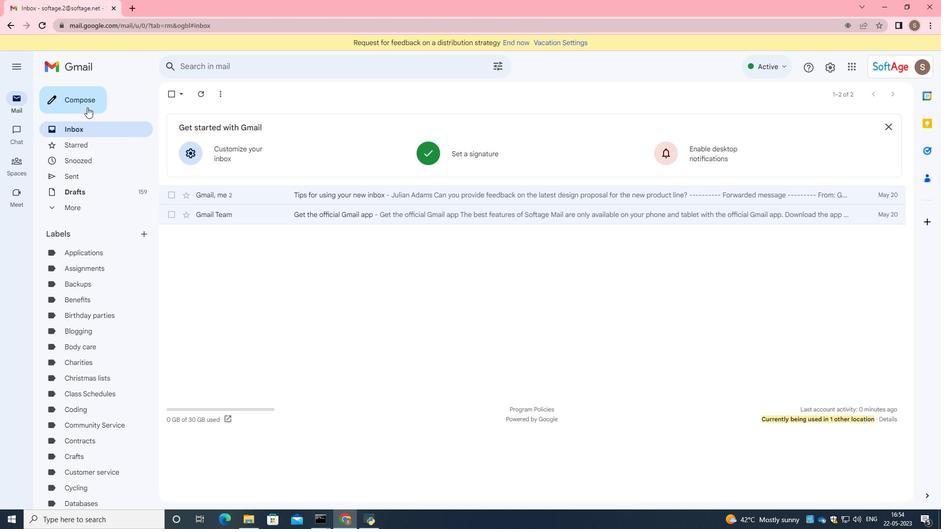 
Action: Mouse pressed left at (87, 101)
Screenshot: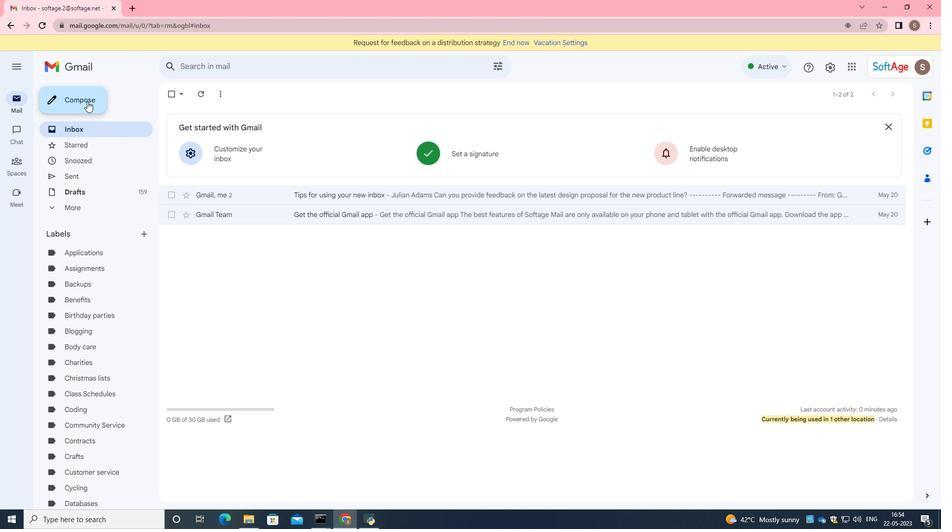 
Action: Mouse moved to (797, 491)
Screenshot: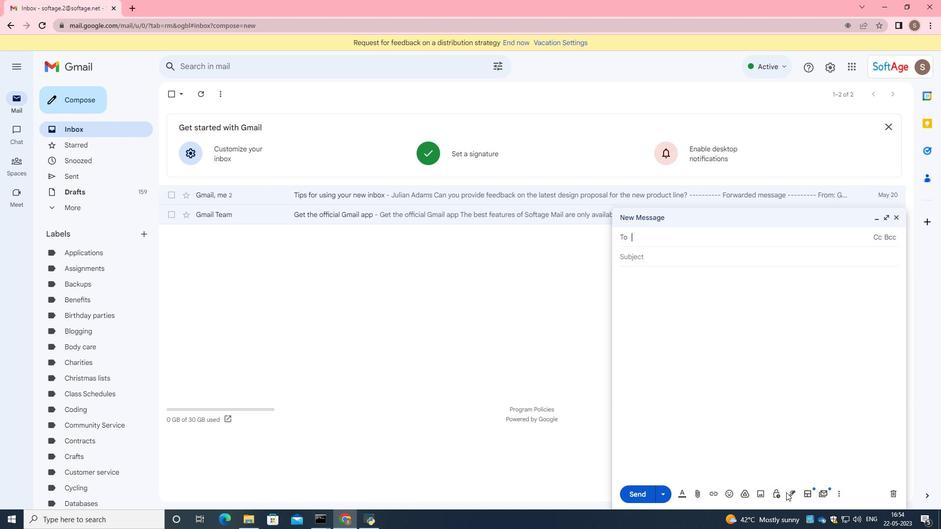 
Action: Mouse pressed left at (797, 491)
Screenshot: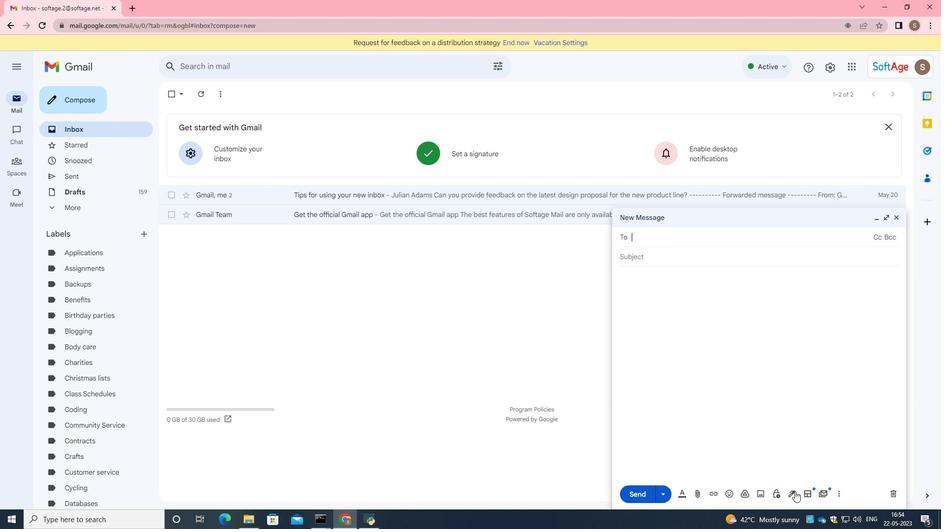 
Action: Mouse moved to (816, 477)
Screenshot: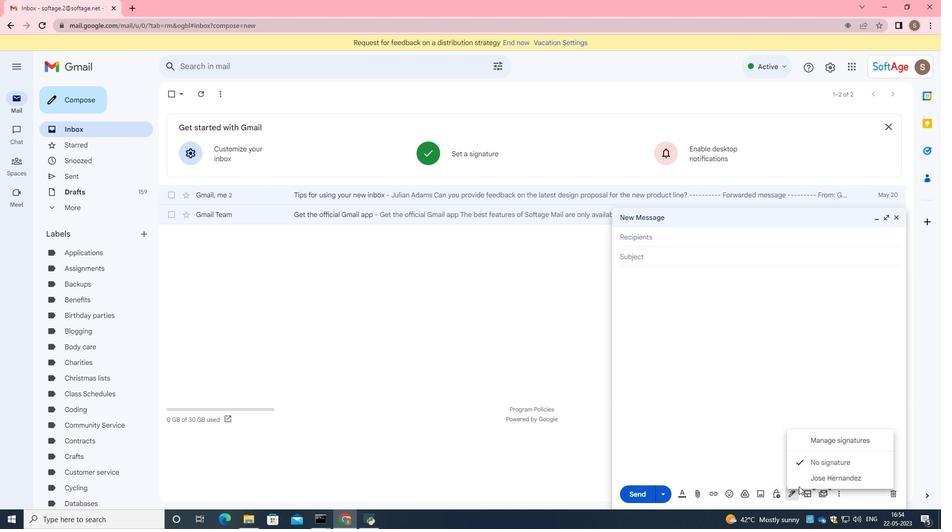 
Action: Mouse pressed left at (816, 477)
Screenshot: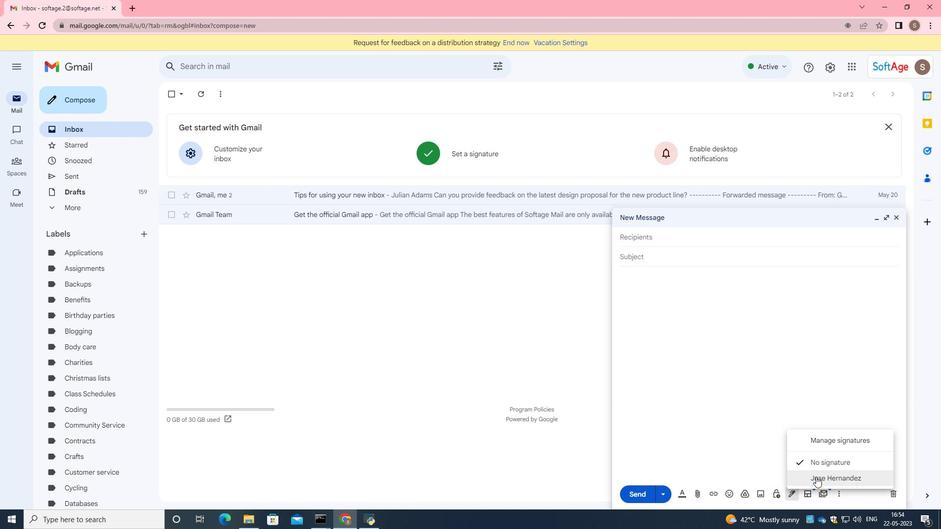 
Action: Mouse moved to (655, 237)
Screenshot: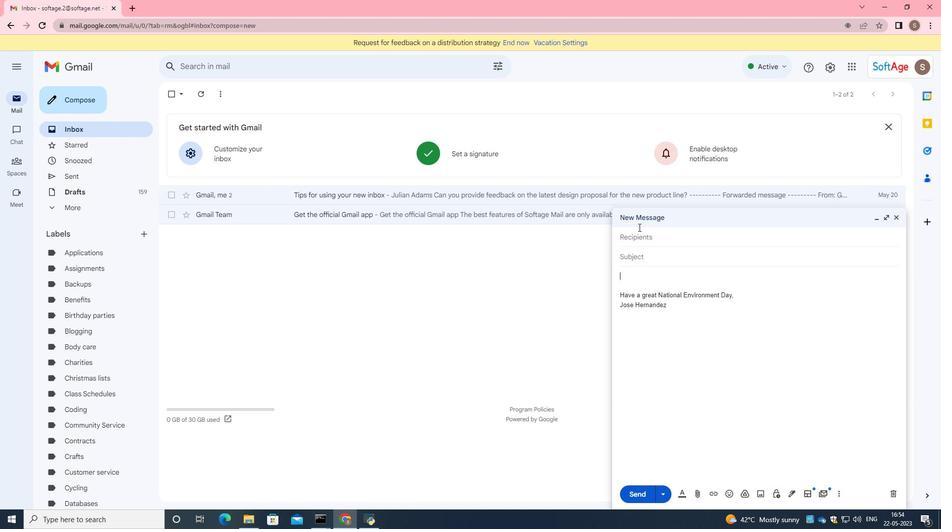 
Action: Mouse pressed left at (655, 237)
Screenshot: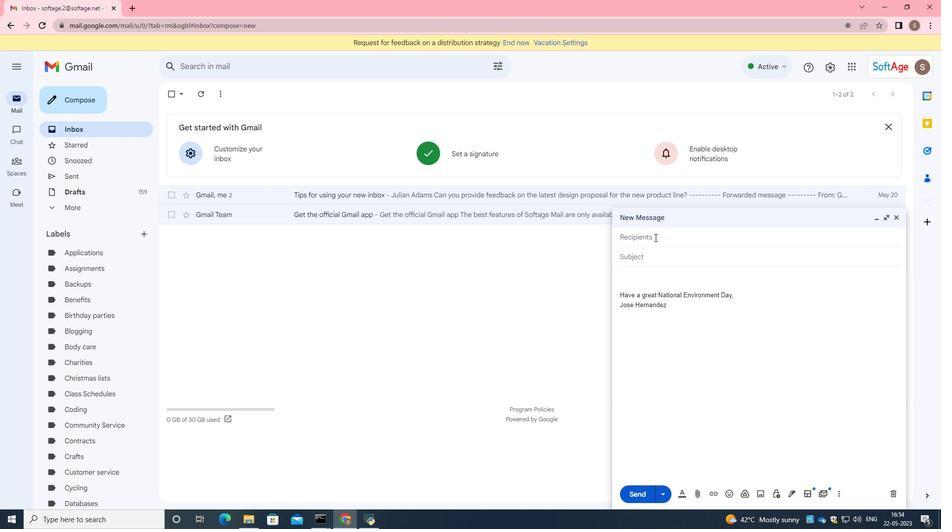 
Action: Mouse moved to (590, 207)
Screenshot: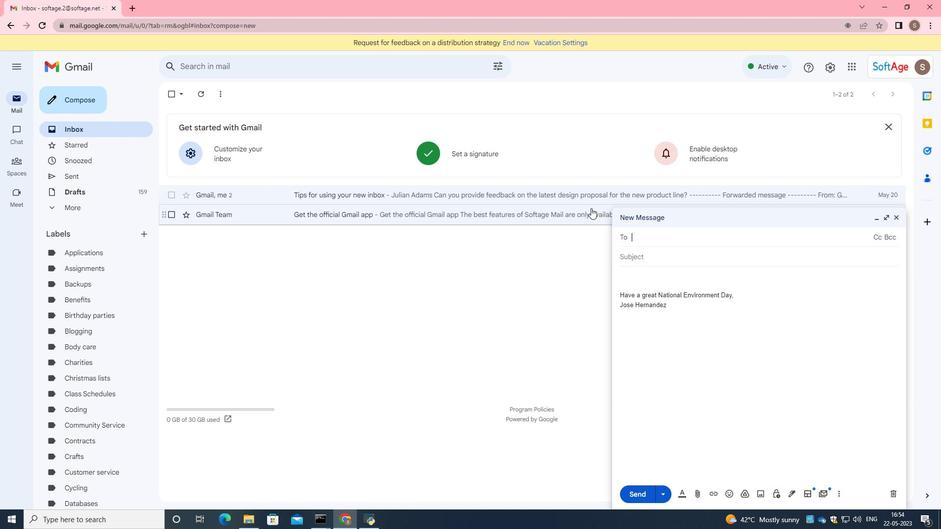 
Action: Key pressed softage.5<Key.shift>@softage.net
Screenshot: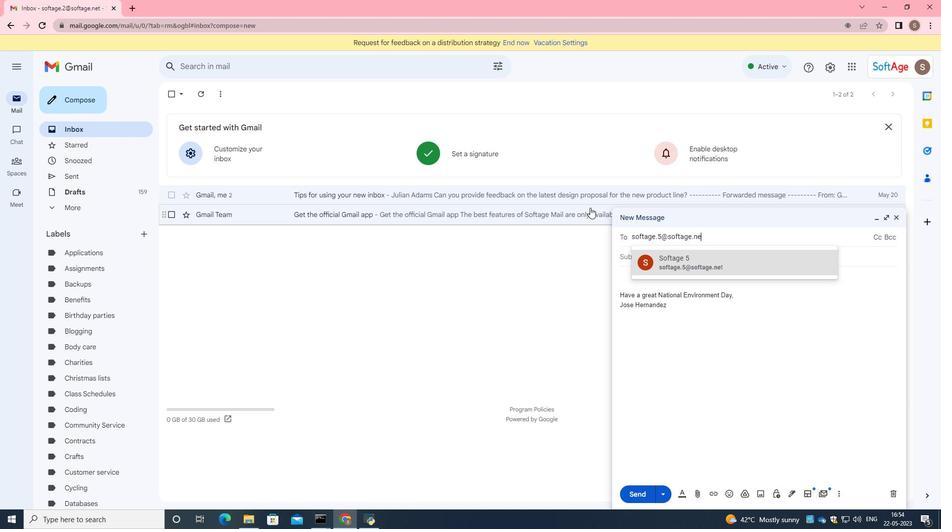 
Action: Mouse moved to (679, 268)
Screenshot: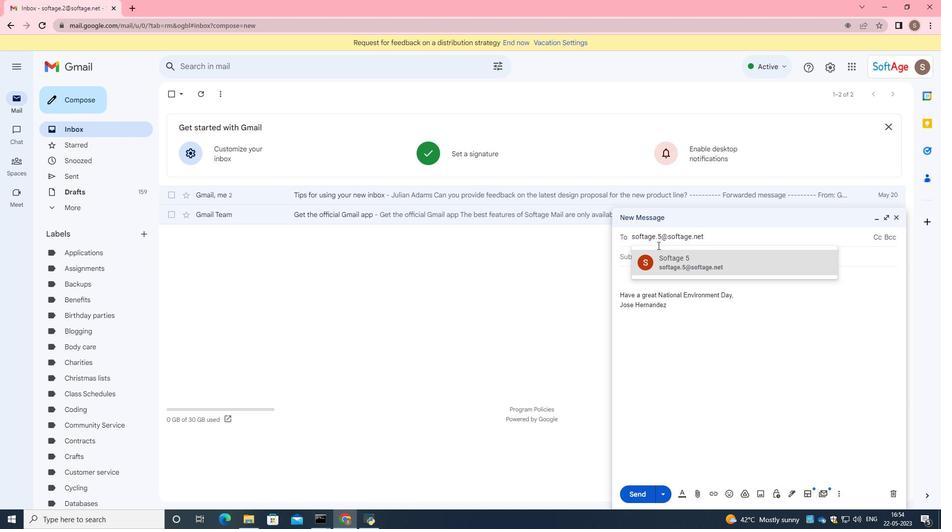 
Action: Mouse pressed left at (679, 268)
Screenshot: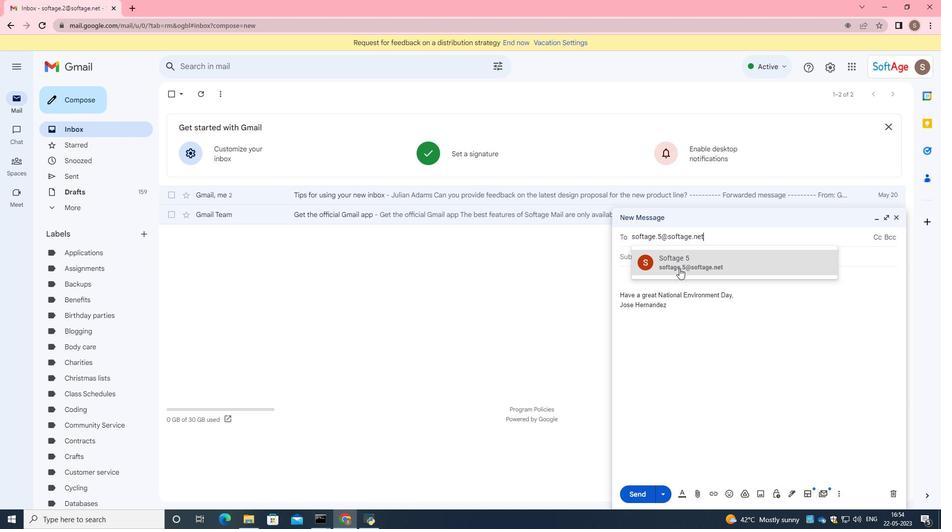 
Action: Mouse moved to (840, 497)
Screenshot: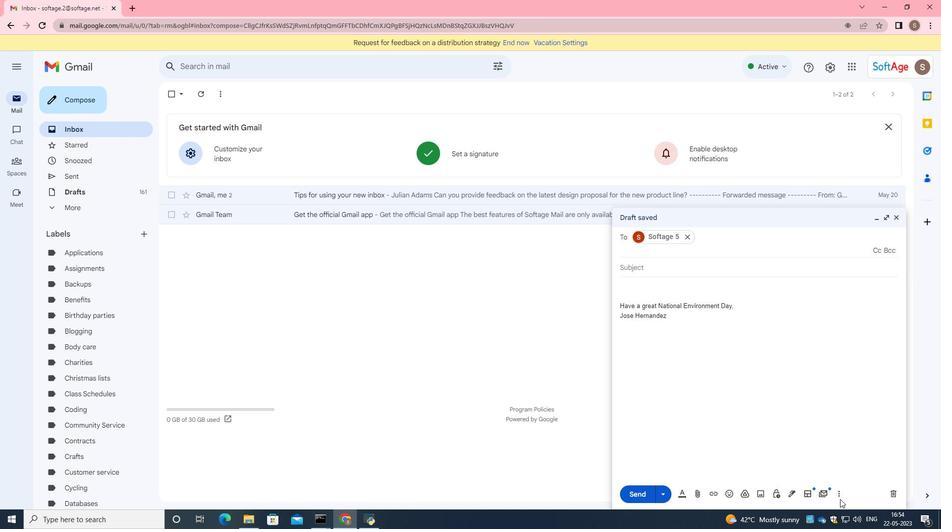 
Action: Mouse pressed left at (840, 497)
Screenshot: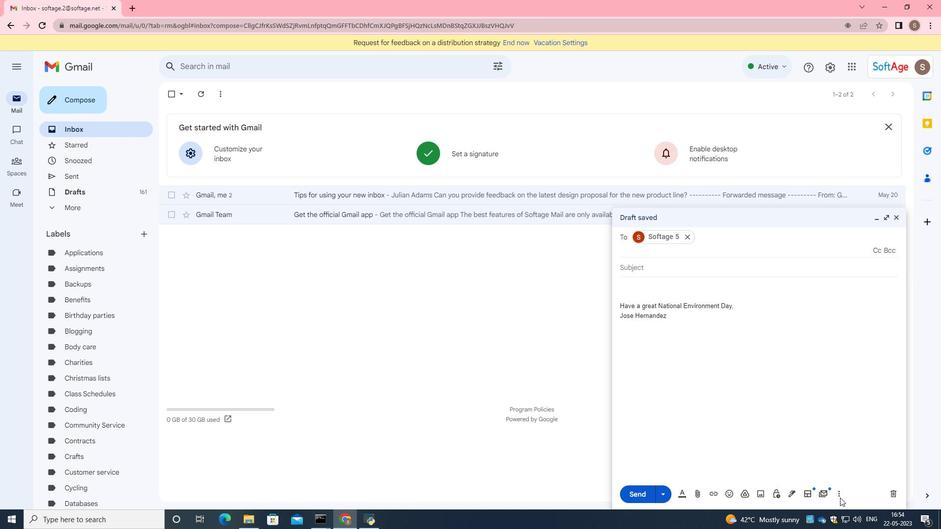 
Action: Mouse moved to (568, 212)
Screenshot: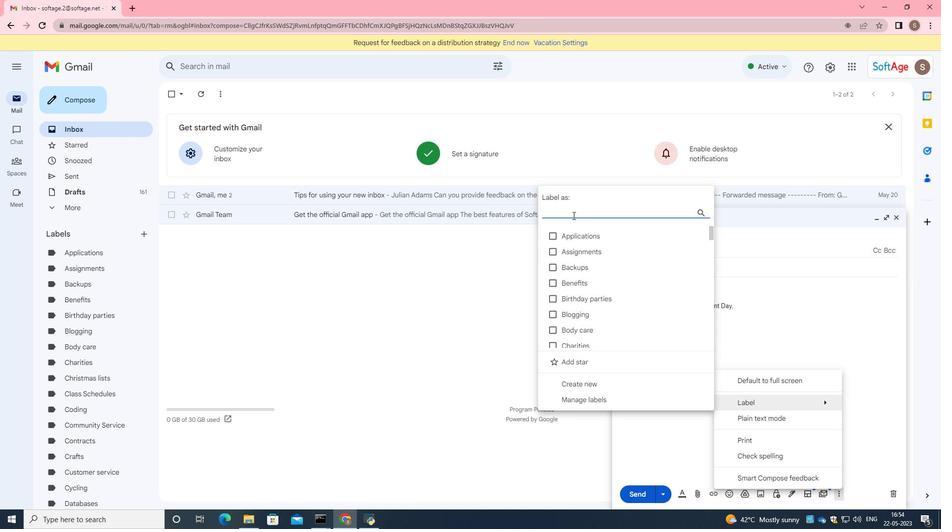 
Action: Key pressed <Key.caps_lock>S<Key.caps_lock>ofta<Key.backspace>ware<Key.space><Key.caps_lock>D<Key.caps_lock>evelopment
Screenshot: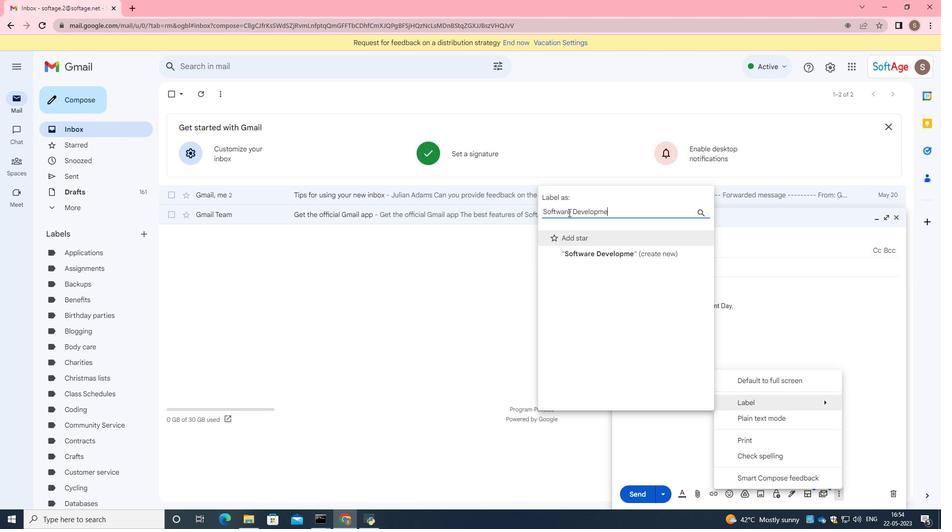 
Action: Mouse moved to (589, 257)
Screenshot: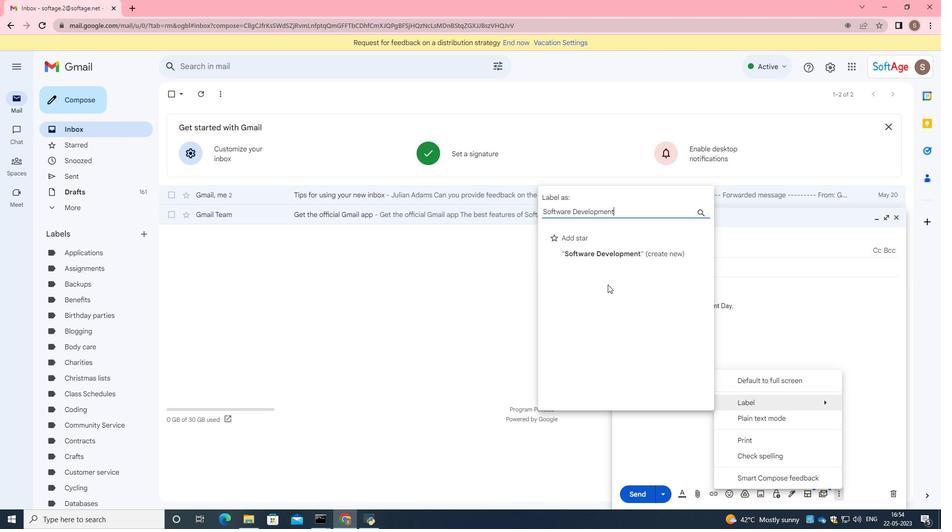 
Action: Mouse pressed left at (589, 257)
Screenshot: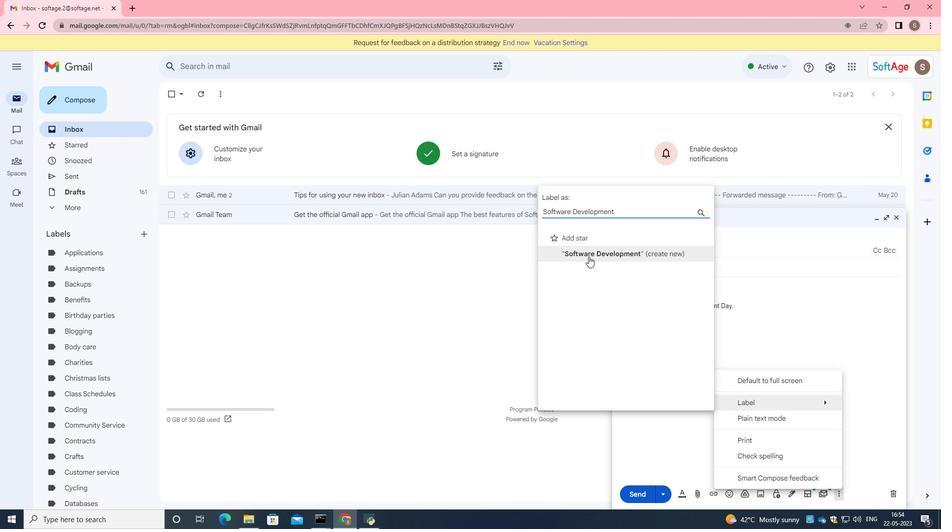 
Action: Mouse moved to (563, 308)
Screenshot: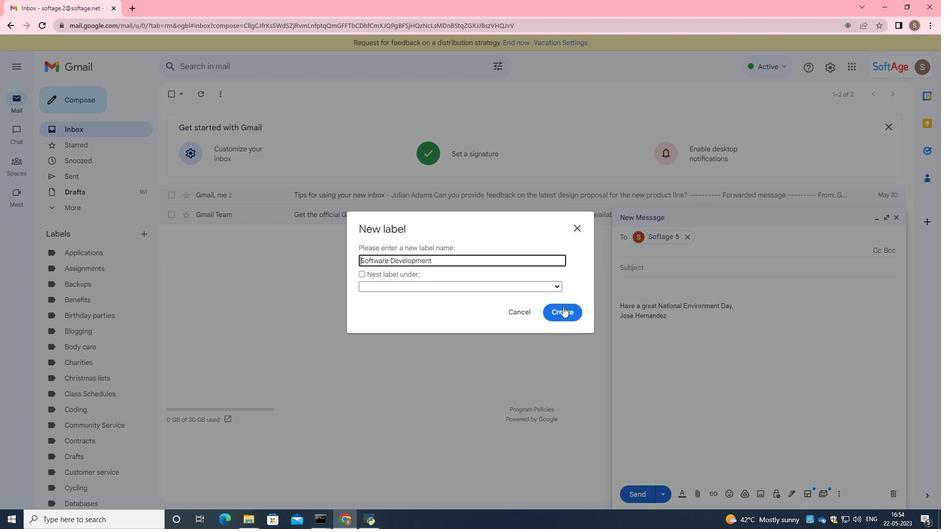 
Action: Mouse pressed left at (563, 308)
Screenshot: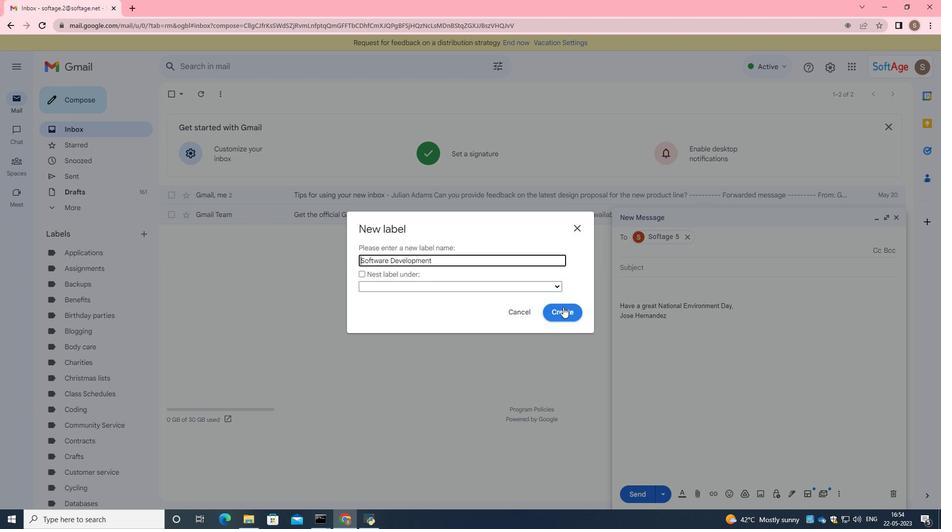
Action: Mouse moved to (647, 498)
Screenshot: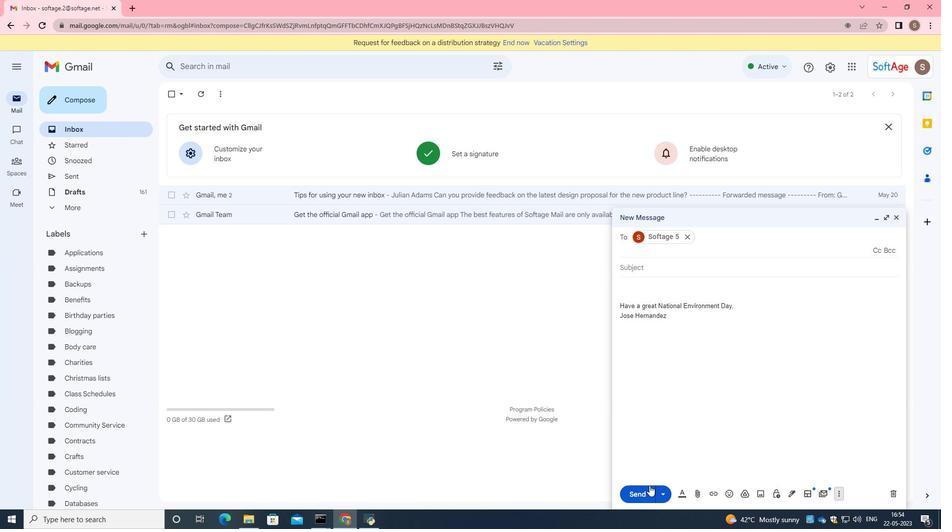
